 Task: Check the average views per listing of golf course in the last 3 years.
Action: Mouse moved to (747, 290)
Screenshot: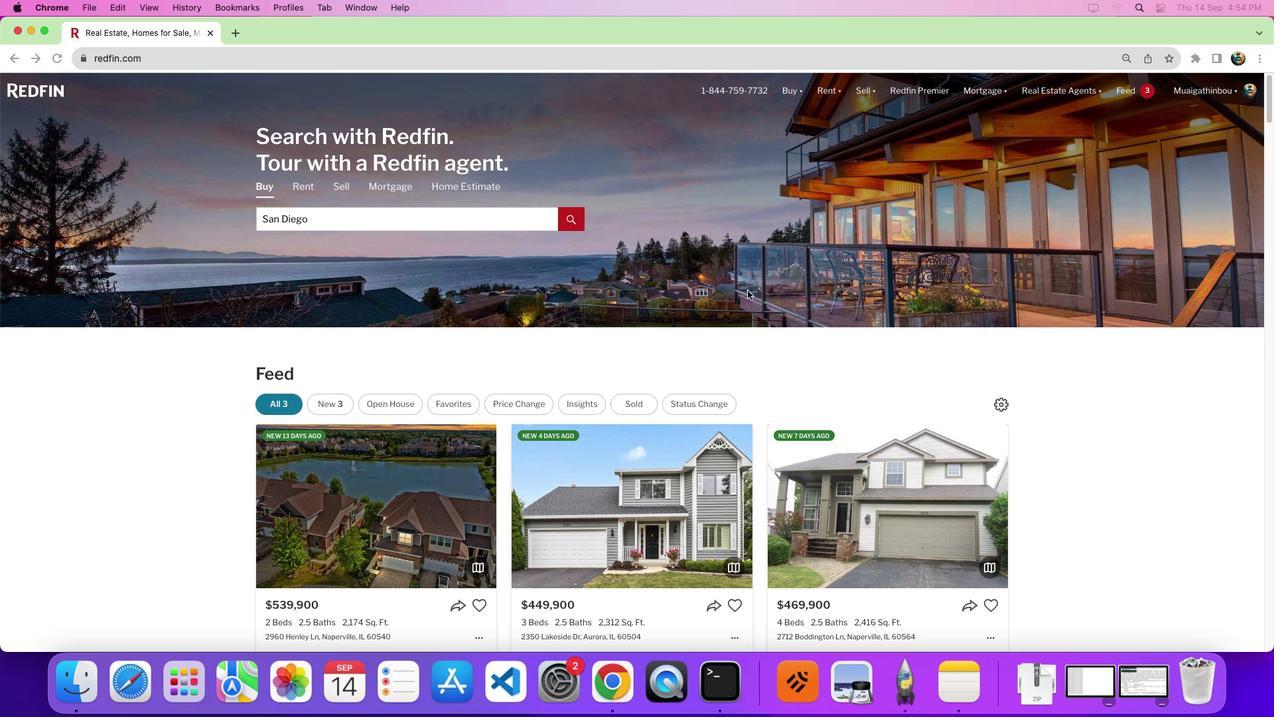 
Action: Mouse pressed left at (747, 290)
Screenshot: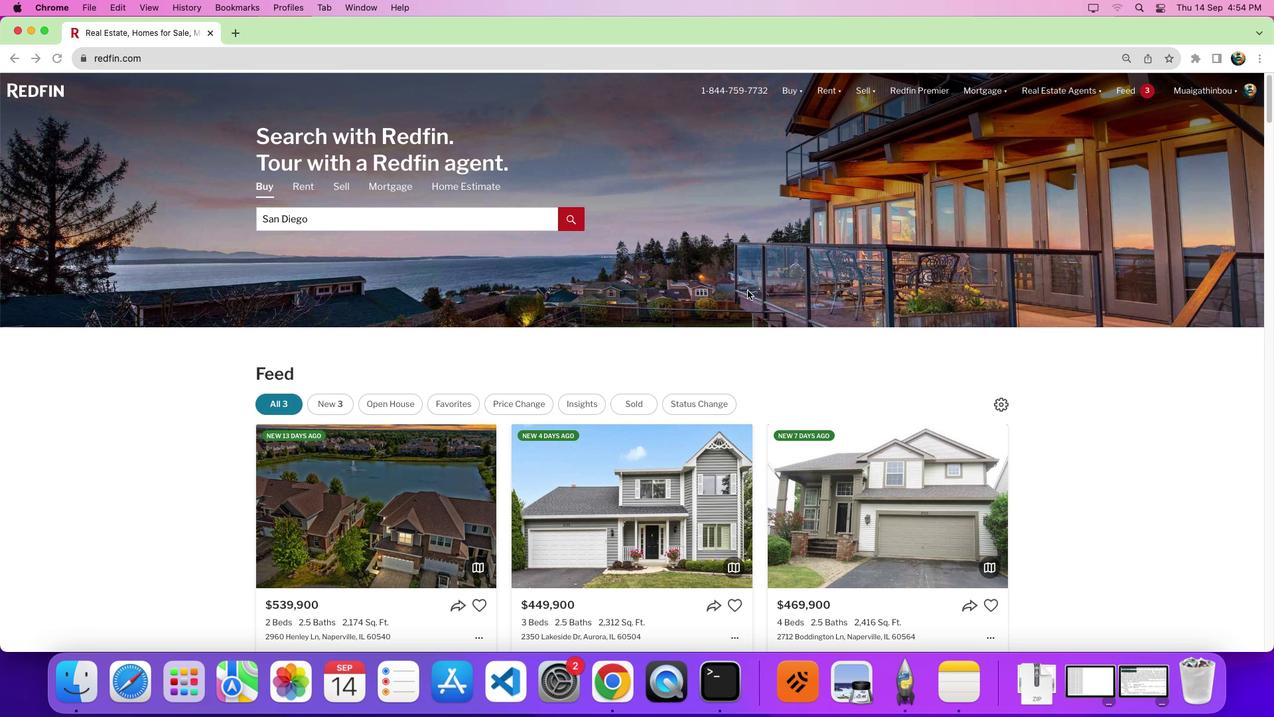 
Action: Mouse moved to (1024, 232)
Screenshot: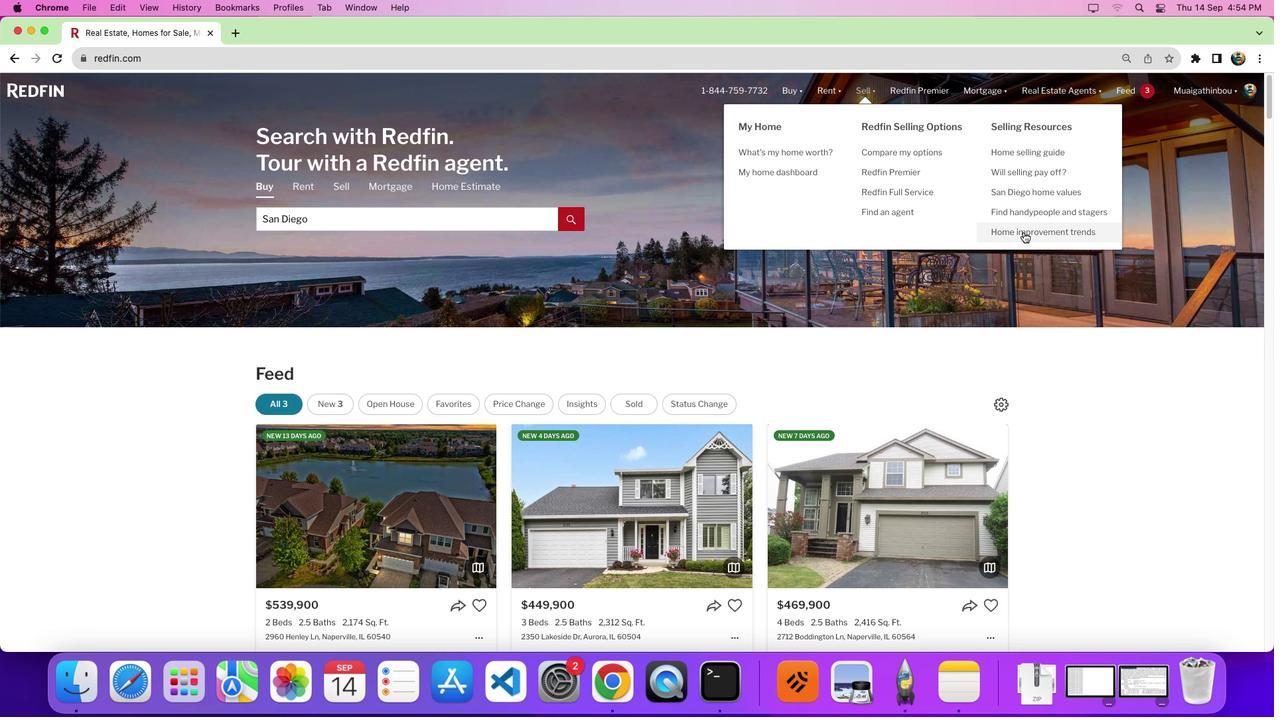 
Action: Mouse pressed left at (1024, 232)
Screenshot: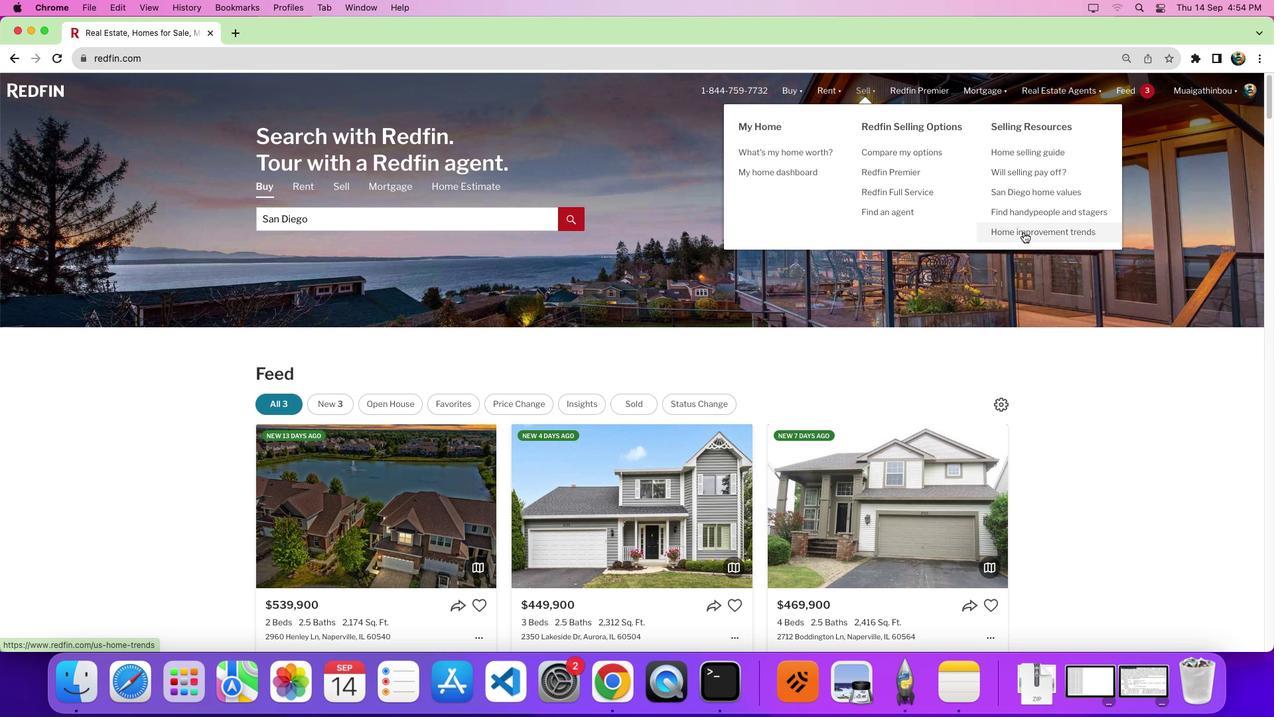 
Action: Mouse moved to (625, 353)
Screenshot: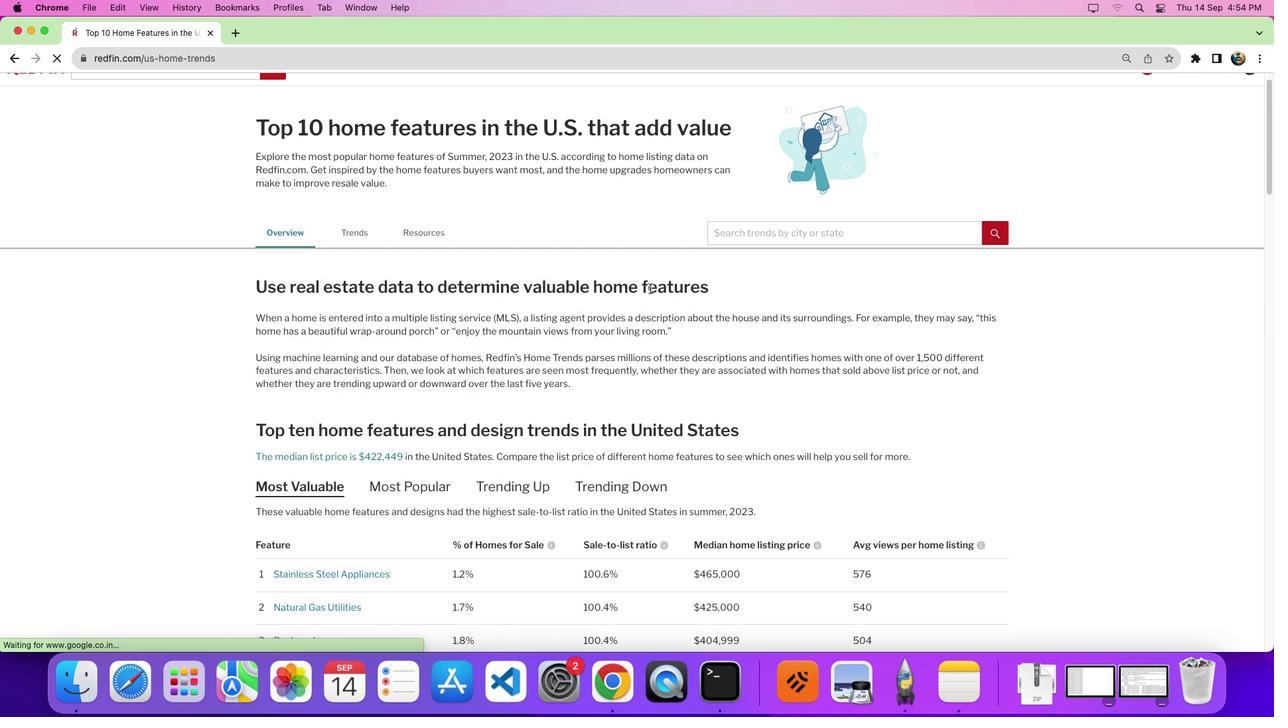 
Action: Mouse scrolled (625, 353) with delta (0, 0)
Screenshot: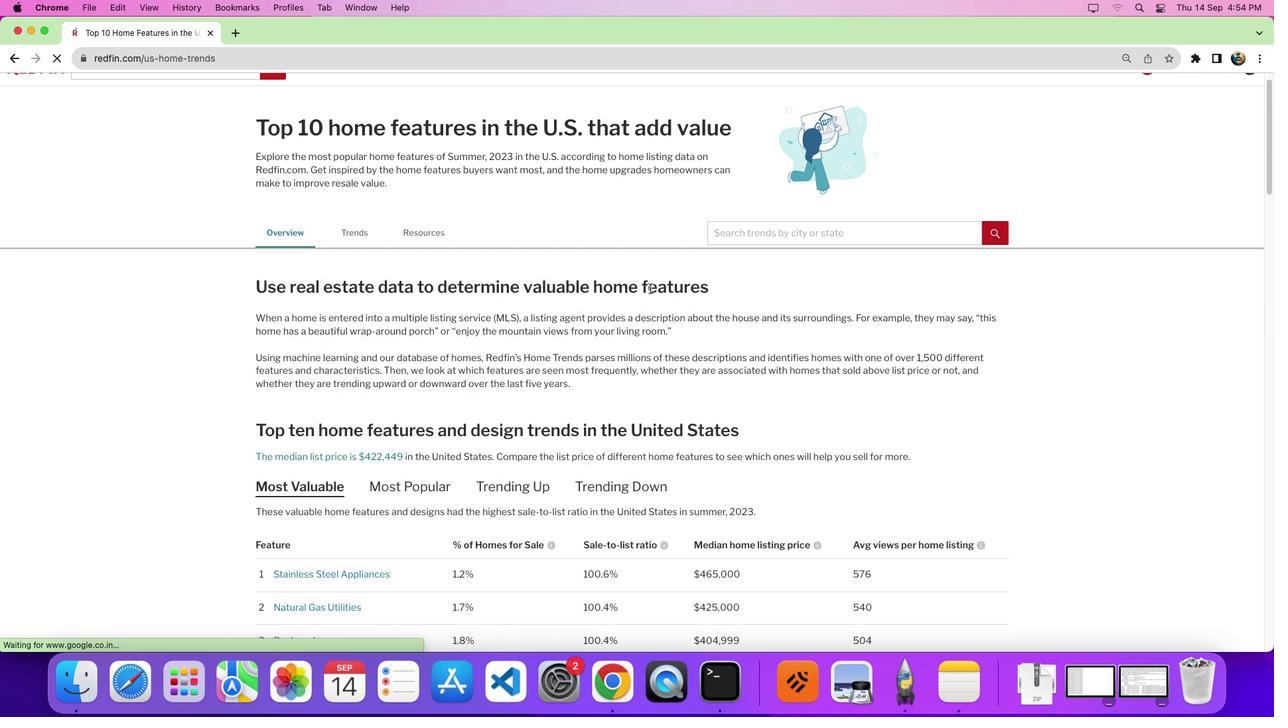 
Action: Mouse moved to (627, 351)
Screenshot: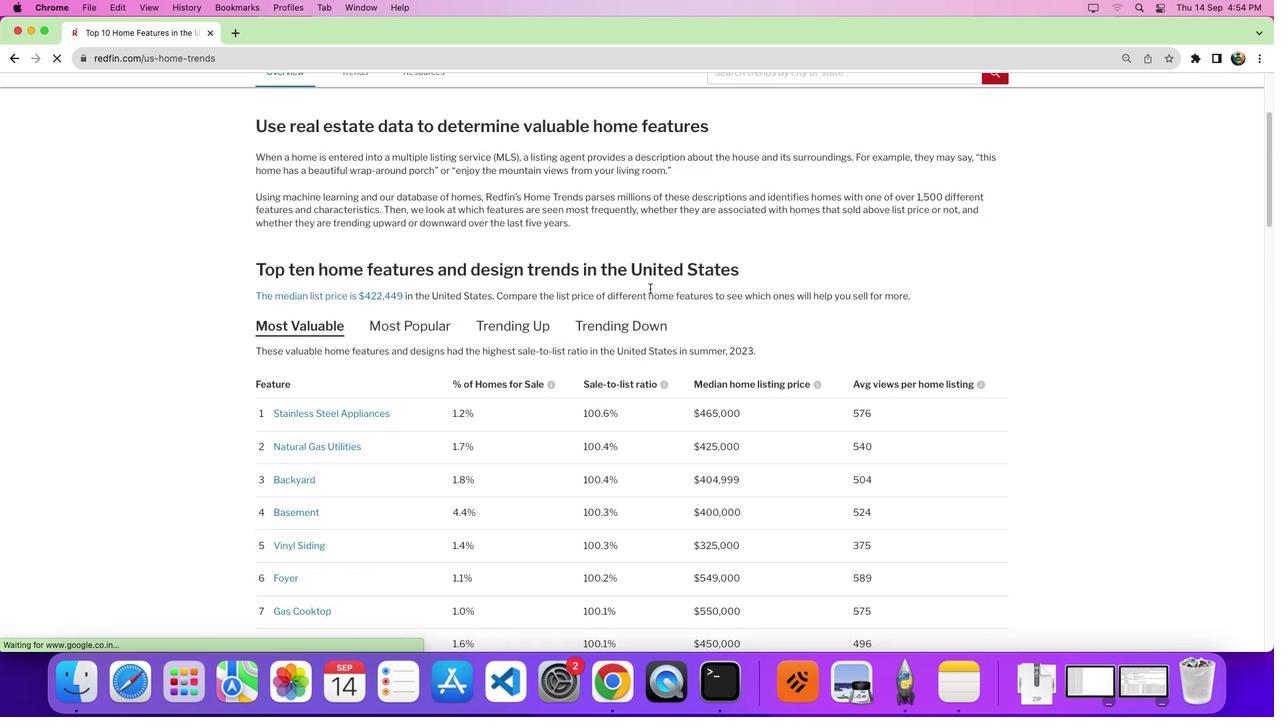 
Action: Mouse scrolled (627, 351) with delta (0, -1)
Screenshot: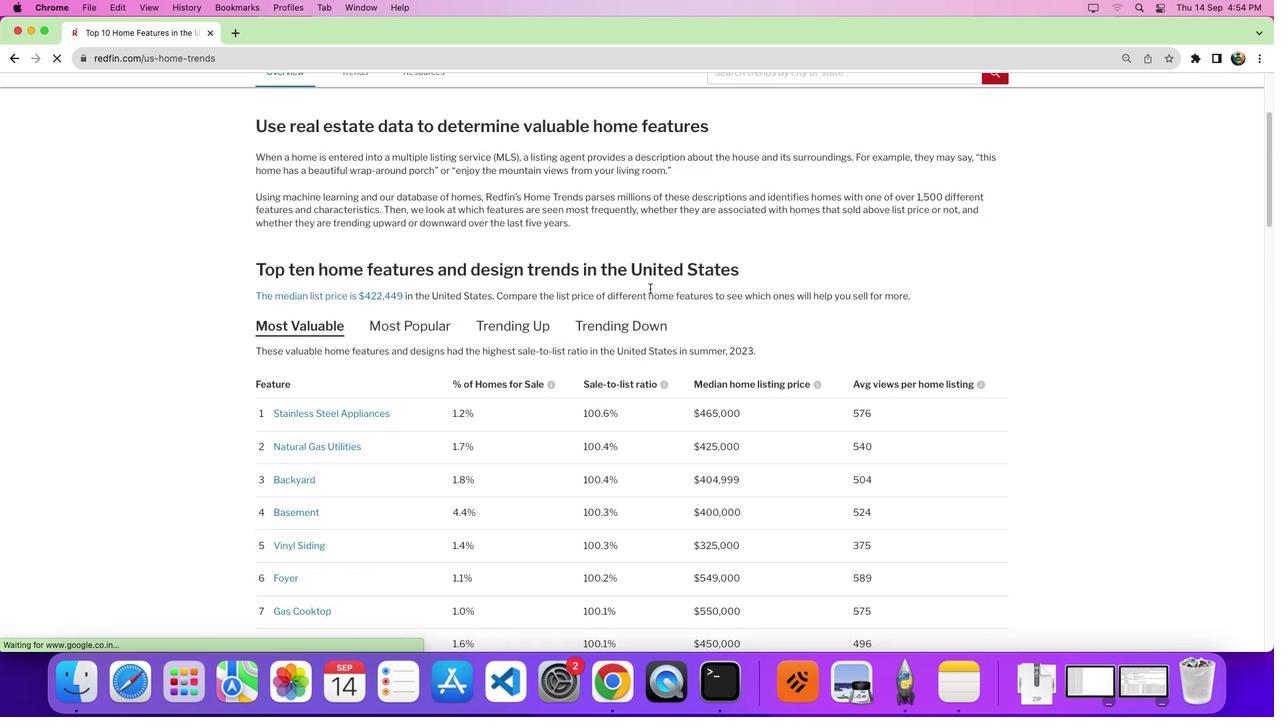 
Action: Mouse moved to (642, 317)
Screenshot: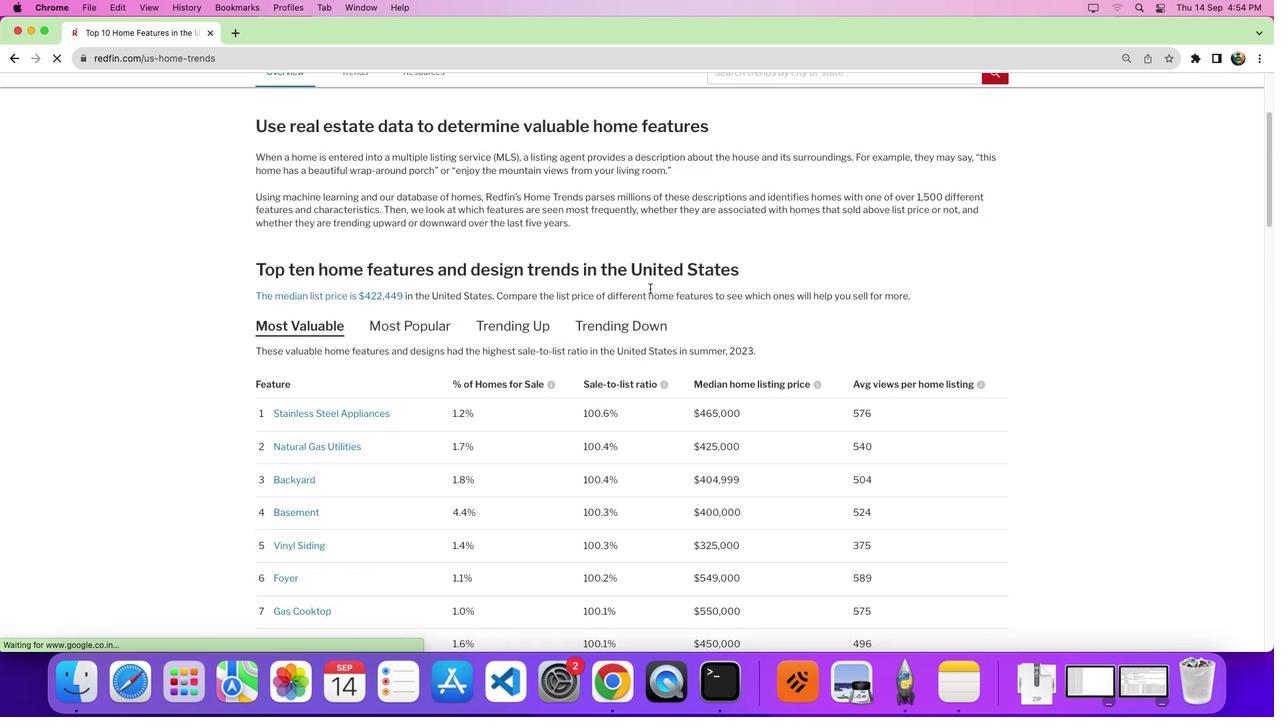 
Action: Mouse scrolled (642, 317) with delta (0, -5)
Screenshot: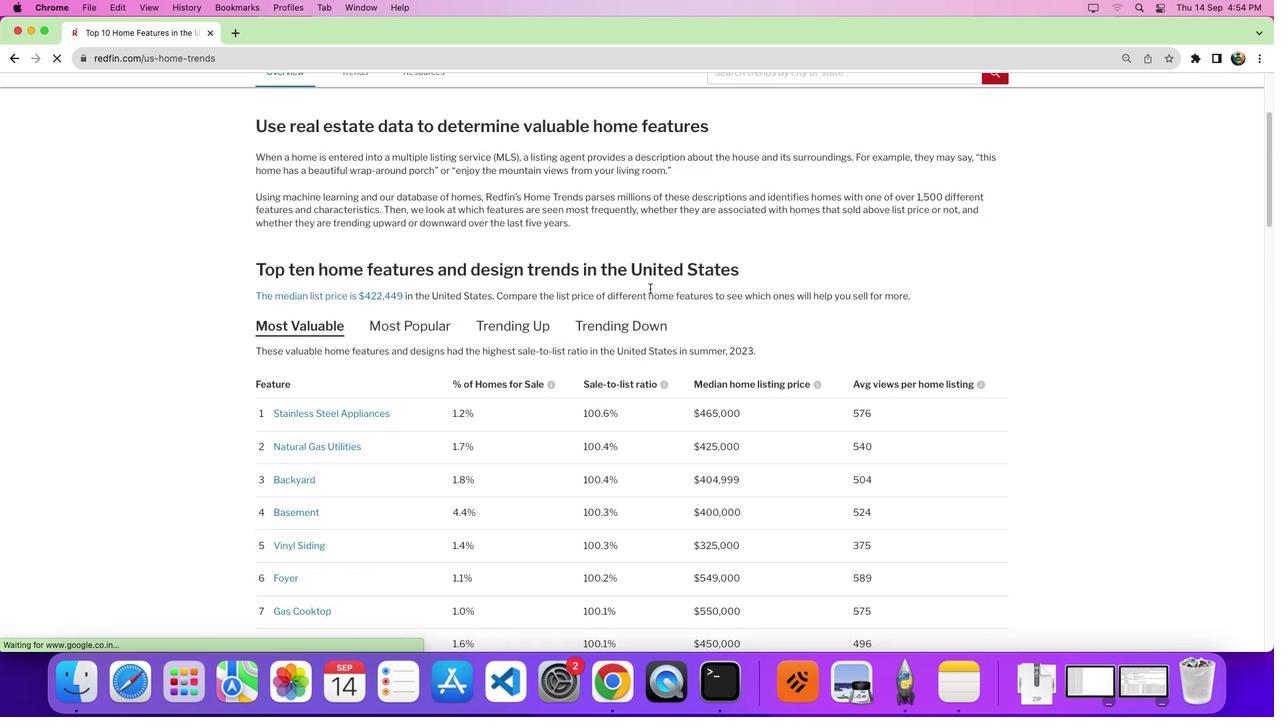 
Action: Mouse moved to (648, 294)
Screenshot: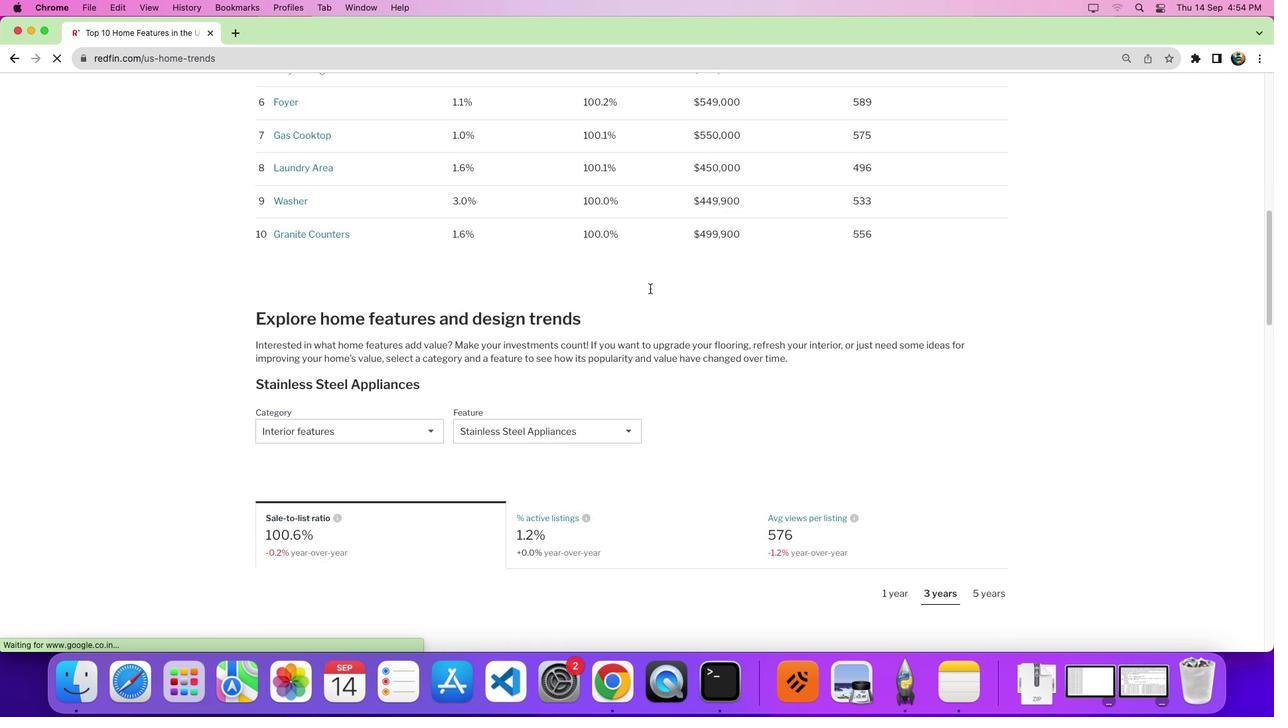 
Action: Mouse scrolled (648, 294) with delta (0, -8)
Screenshot: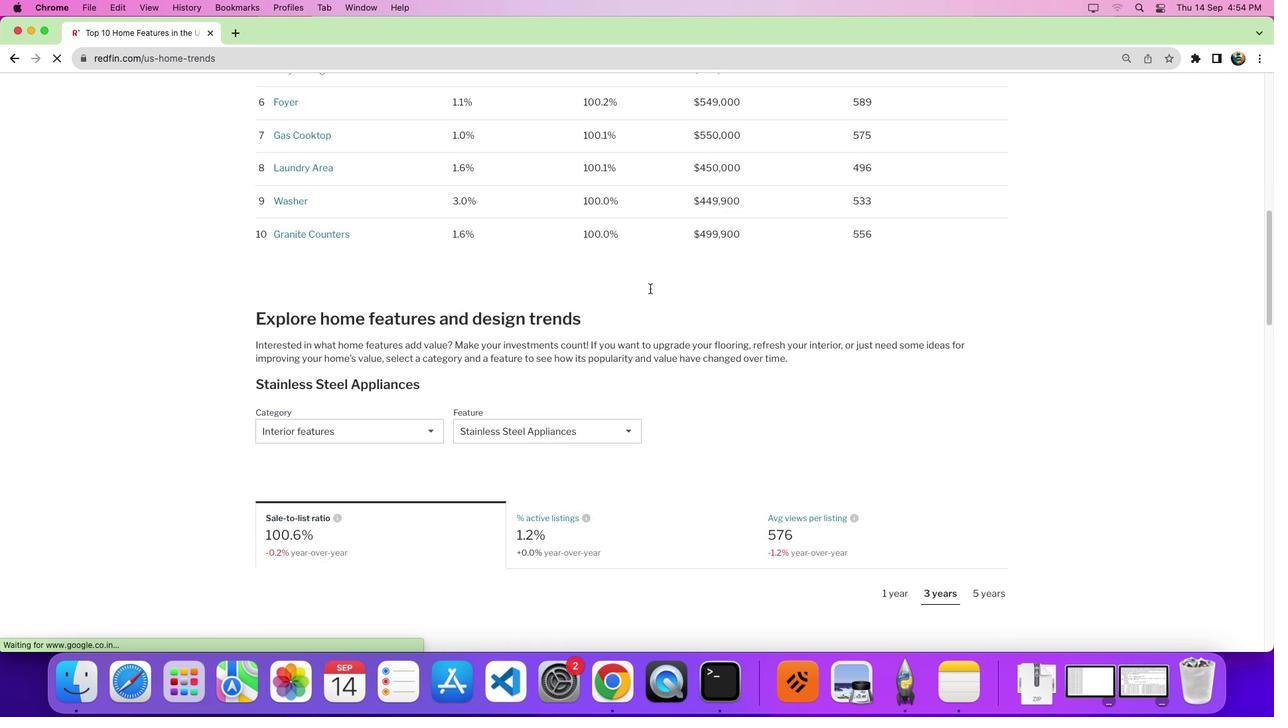 
Action: Mouse moved to (390, 303)
Screenshot: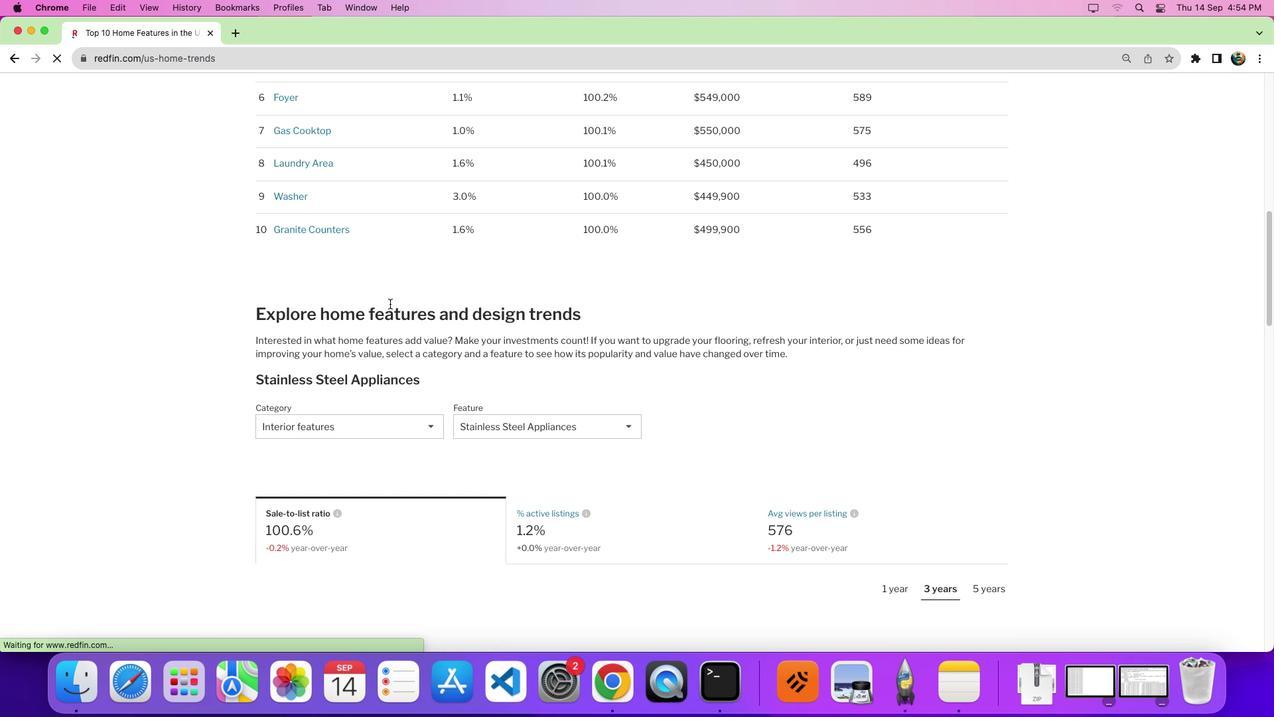 
Action: Mouse scrolled (390, 303) with delta (0, 0)
Screenshot: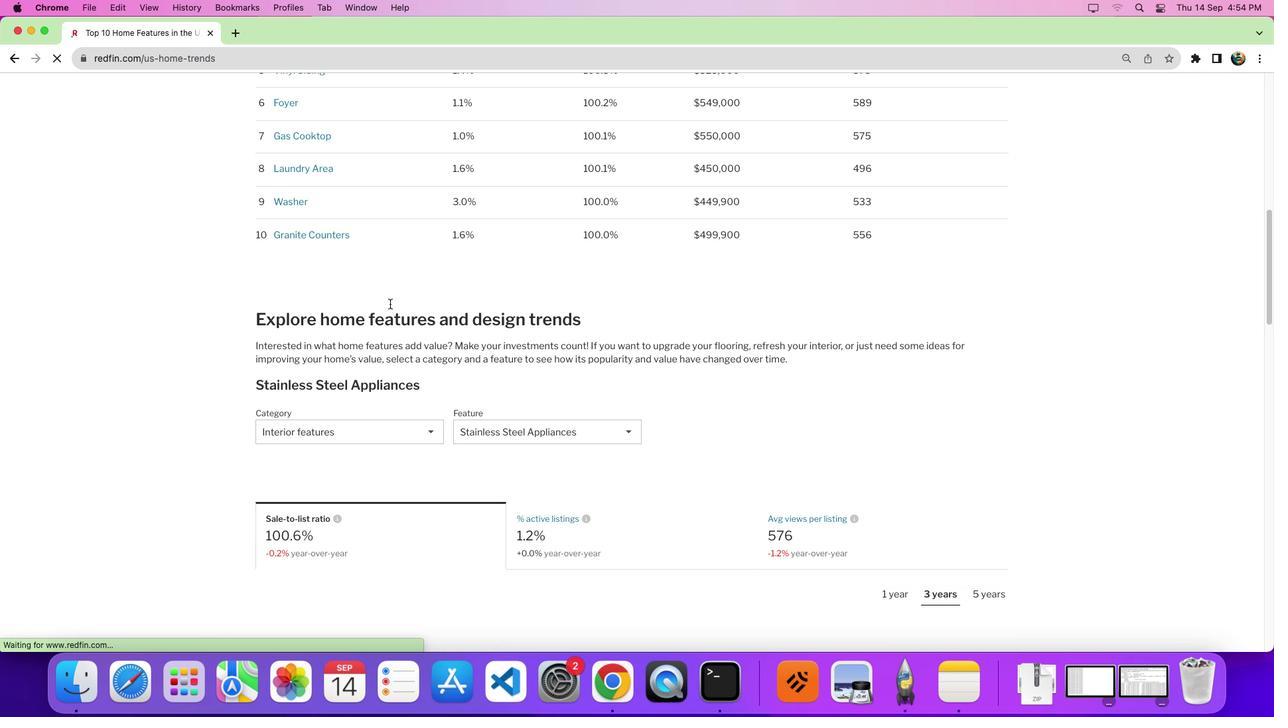 
Action: Mouse scrolled (390, 303) with delta (0, 0)
Screenshot: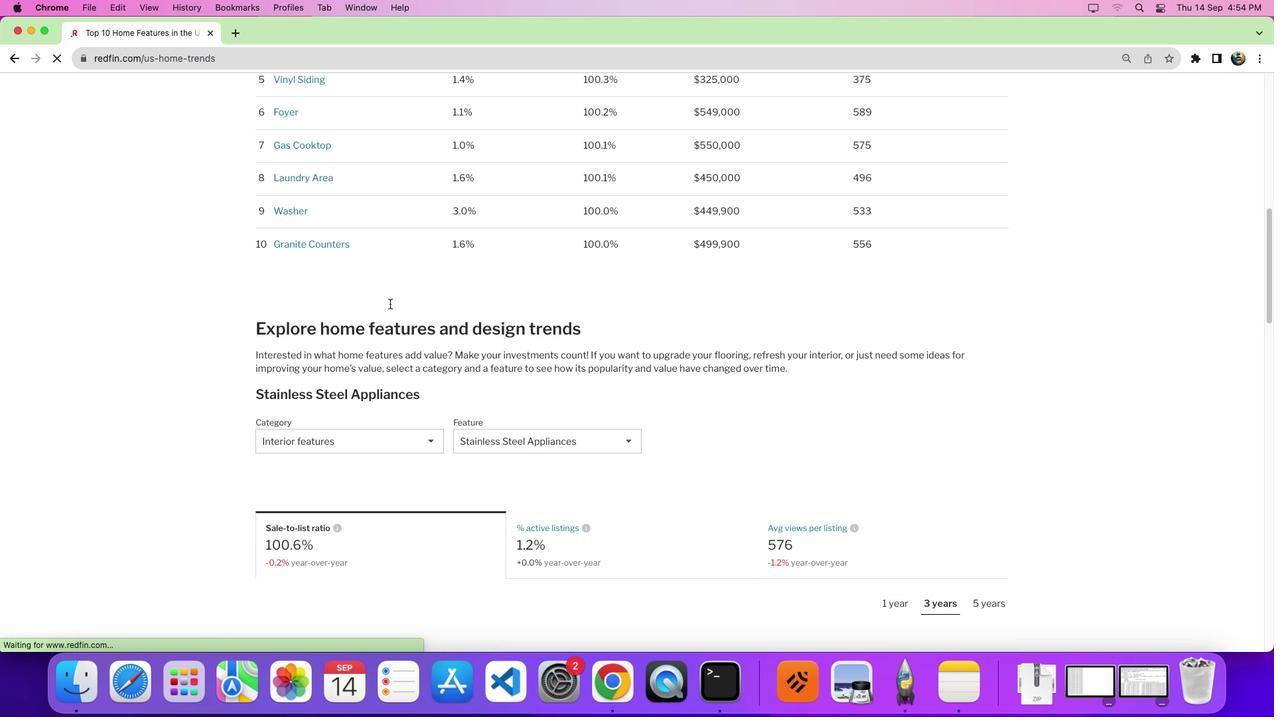 
Action: Mouse moved to (422, 364)
Screenshot: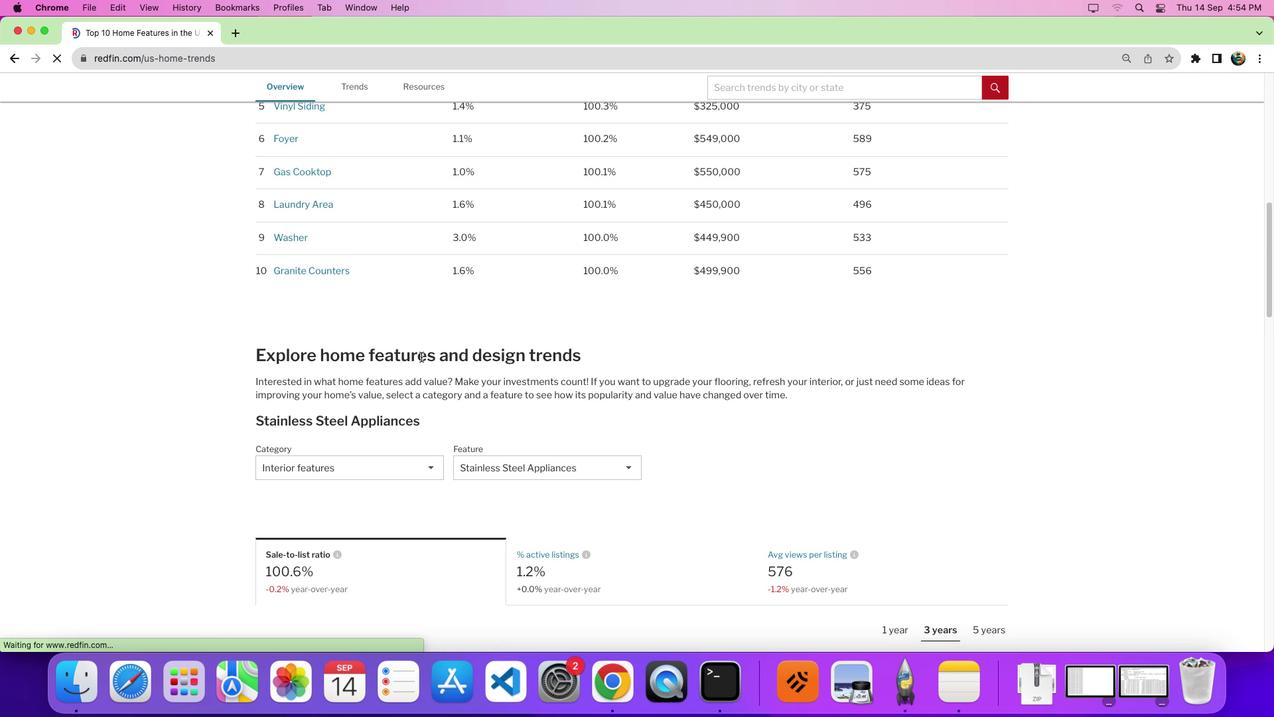 
Action: Mouse scrolled (422, 364) with delta (0, 0)
Screenshot: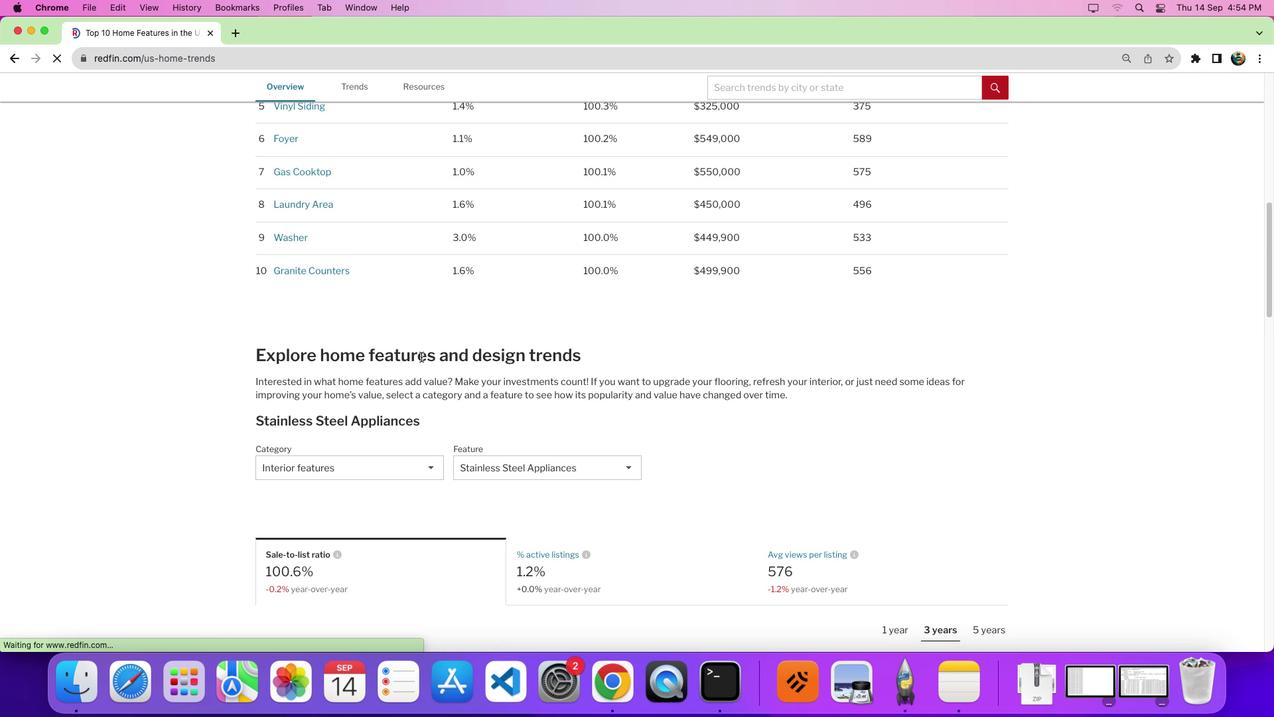
Action: Mouse moved to (422, 358)
Screenshot: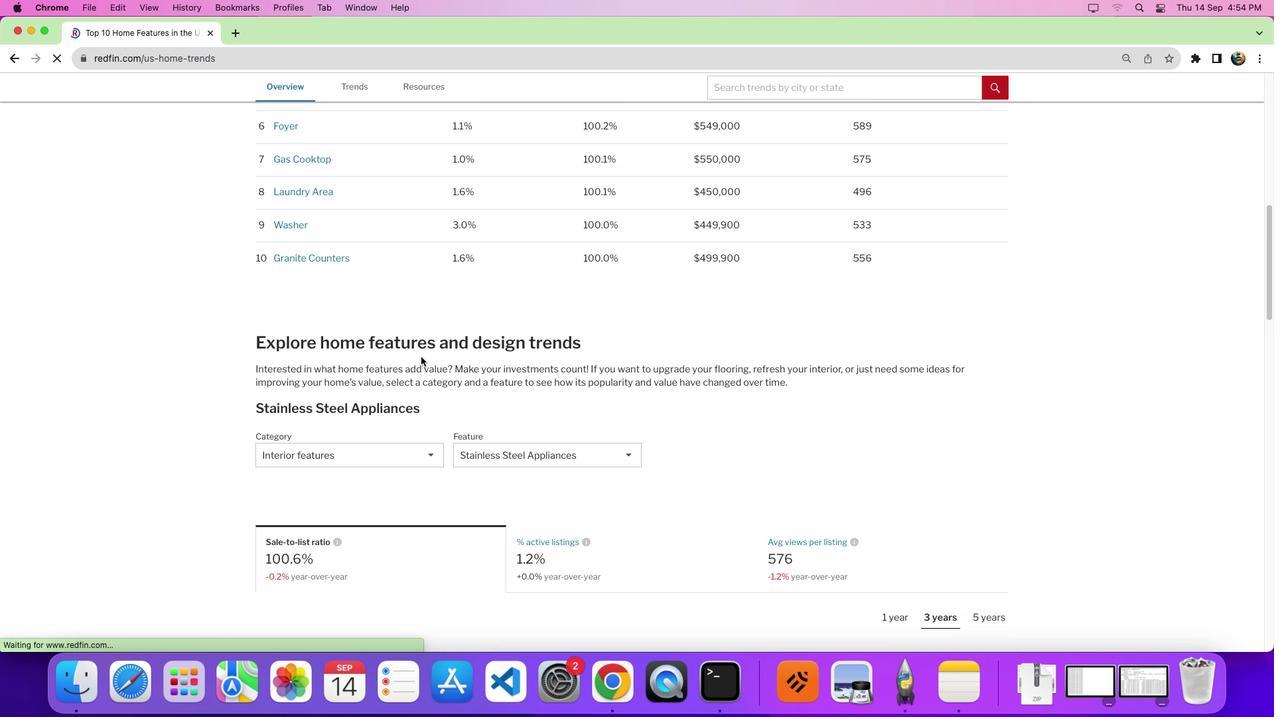 
Action: Mouse scrolled (422, 358) with delta (0, 0)
Screenshot: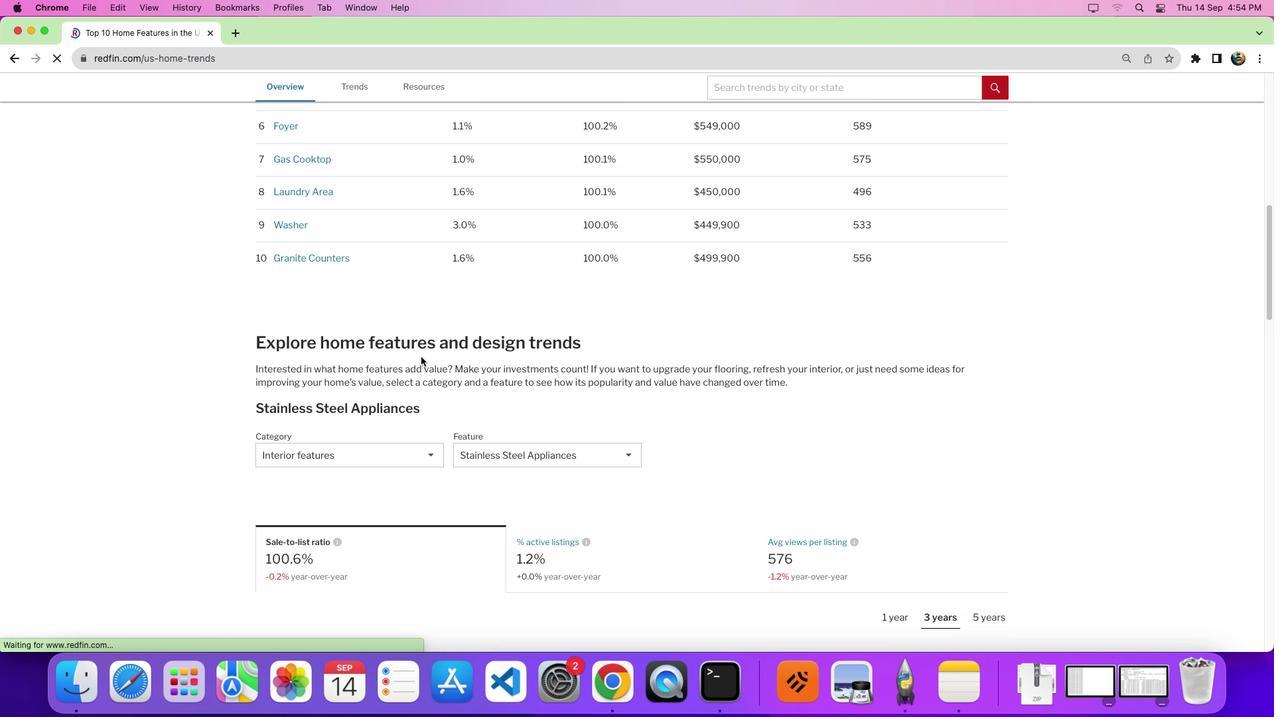 
Action: Mouse moved to (383, 443)
Screenshot: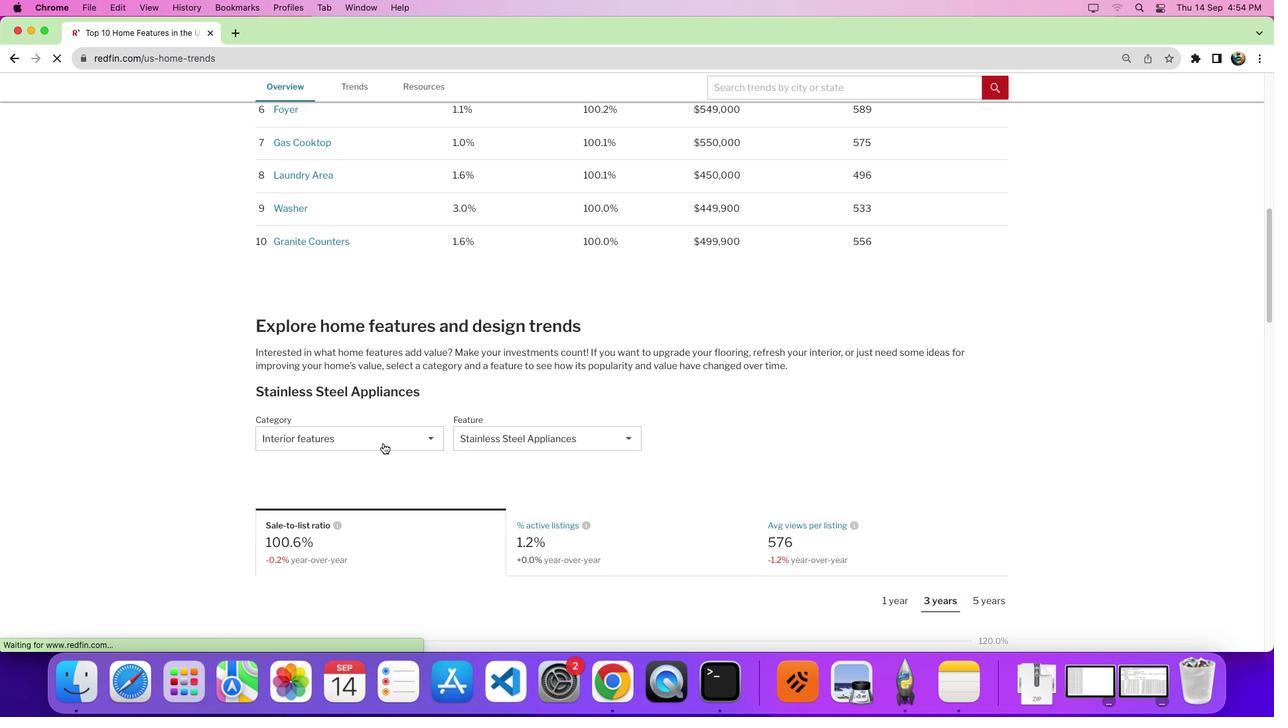 
Action: Mouse pressed left at (383, 443)
Screenshot: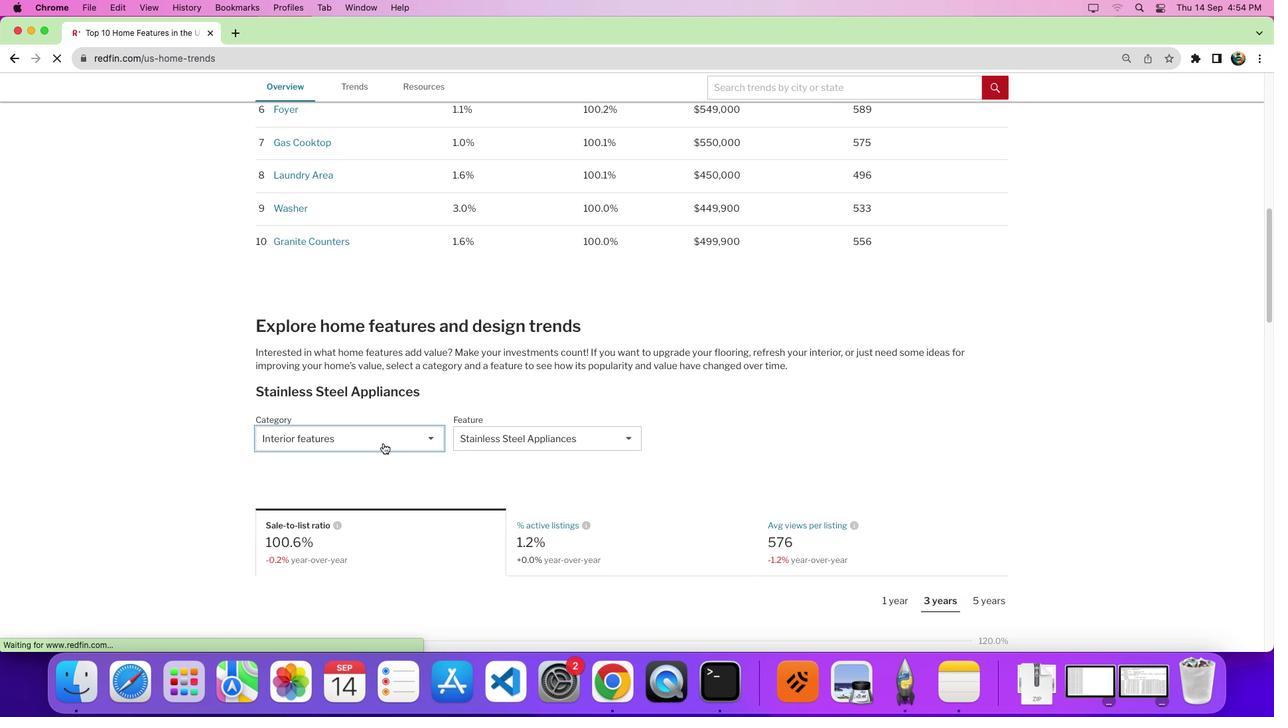 
Action: Mouse moved to (379, 463)
Screenshot: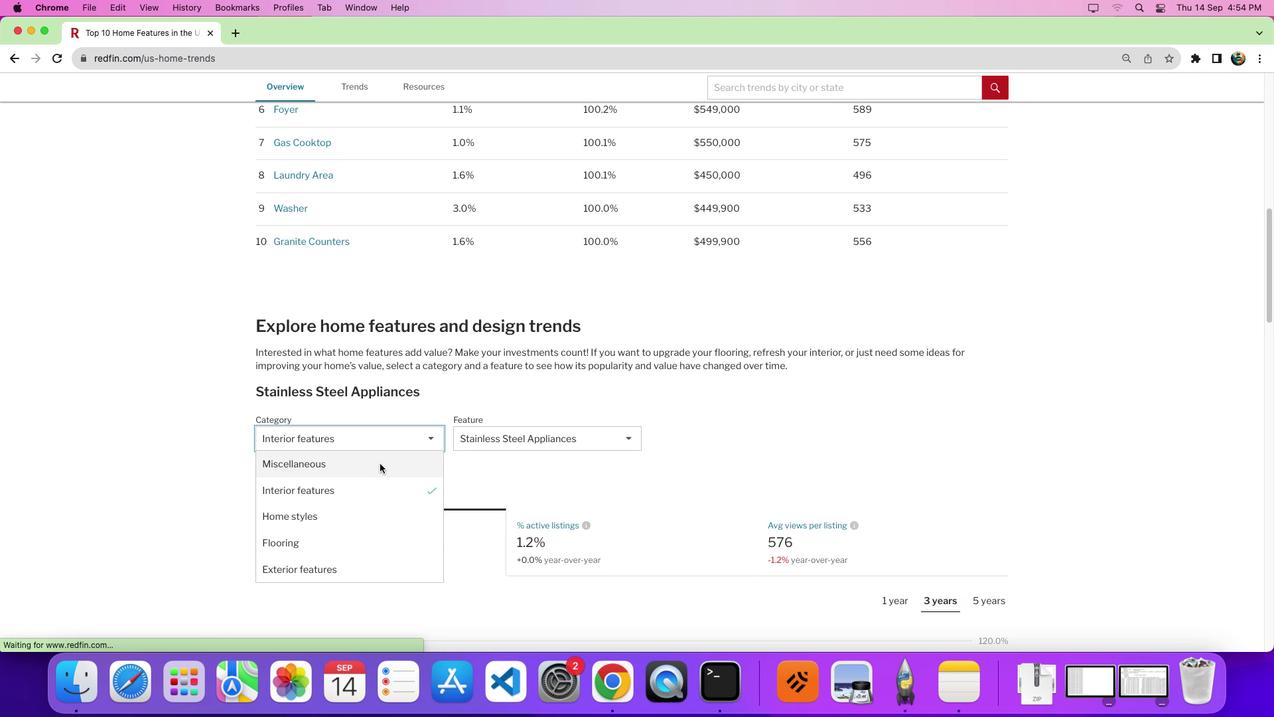 
Action: Mouse pressed left at (379, 463)
Screenshot: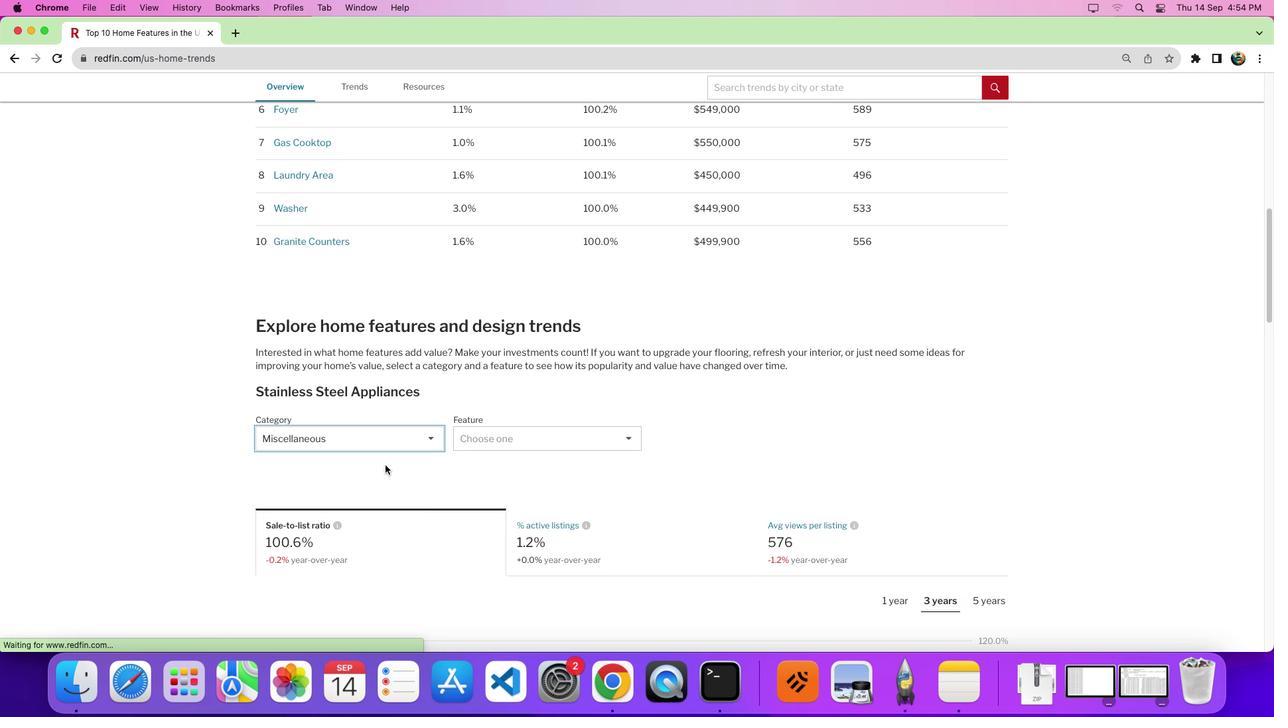 
Action: Mouse moved to (516, 437)
Screenshot: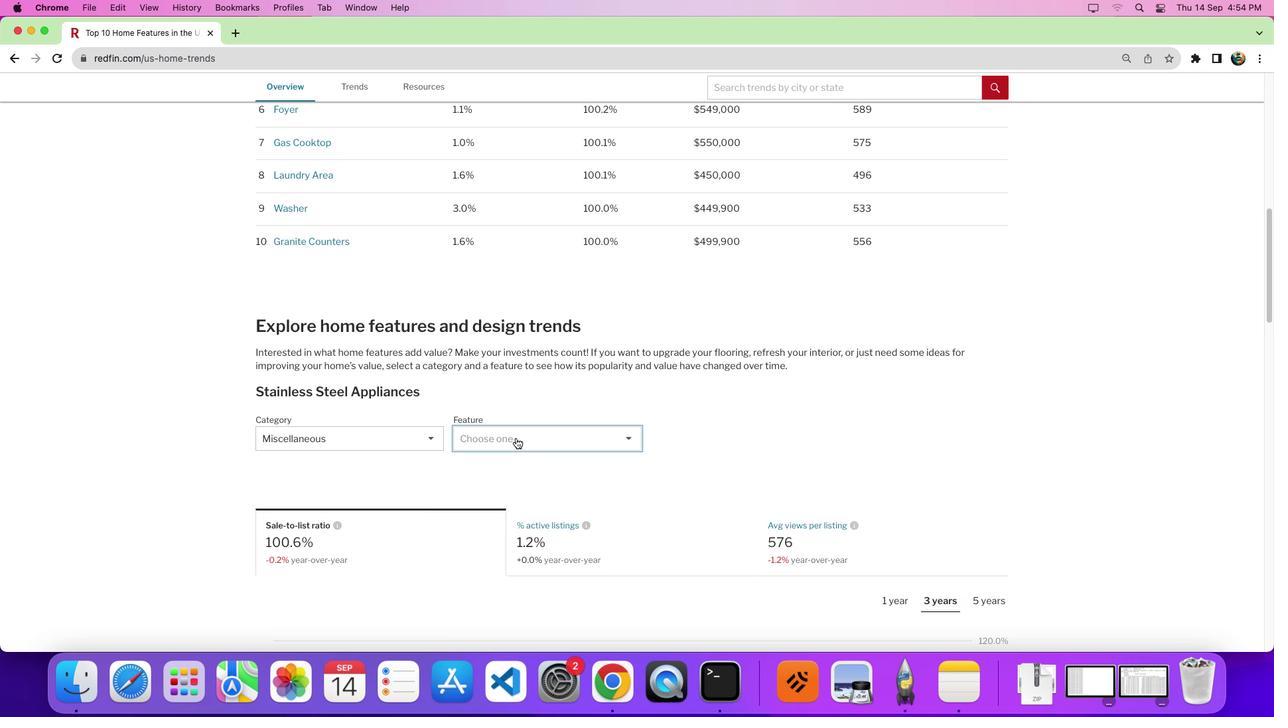 
Action: Mouse pressed left at (516, 437)
Screenshot: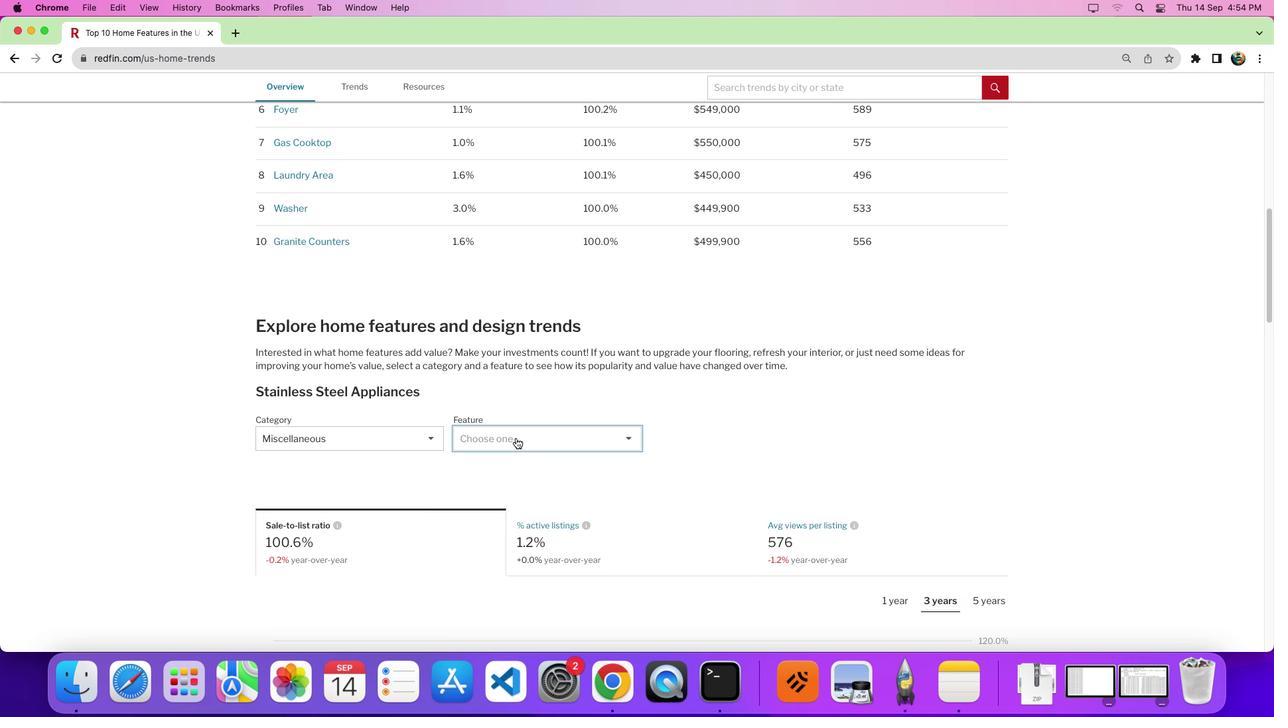 
Action: Mouse moved to (515, 618)
Screenshot: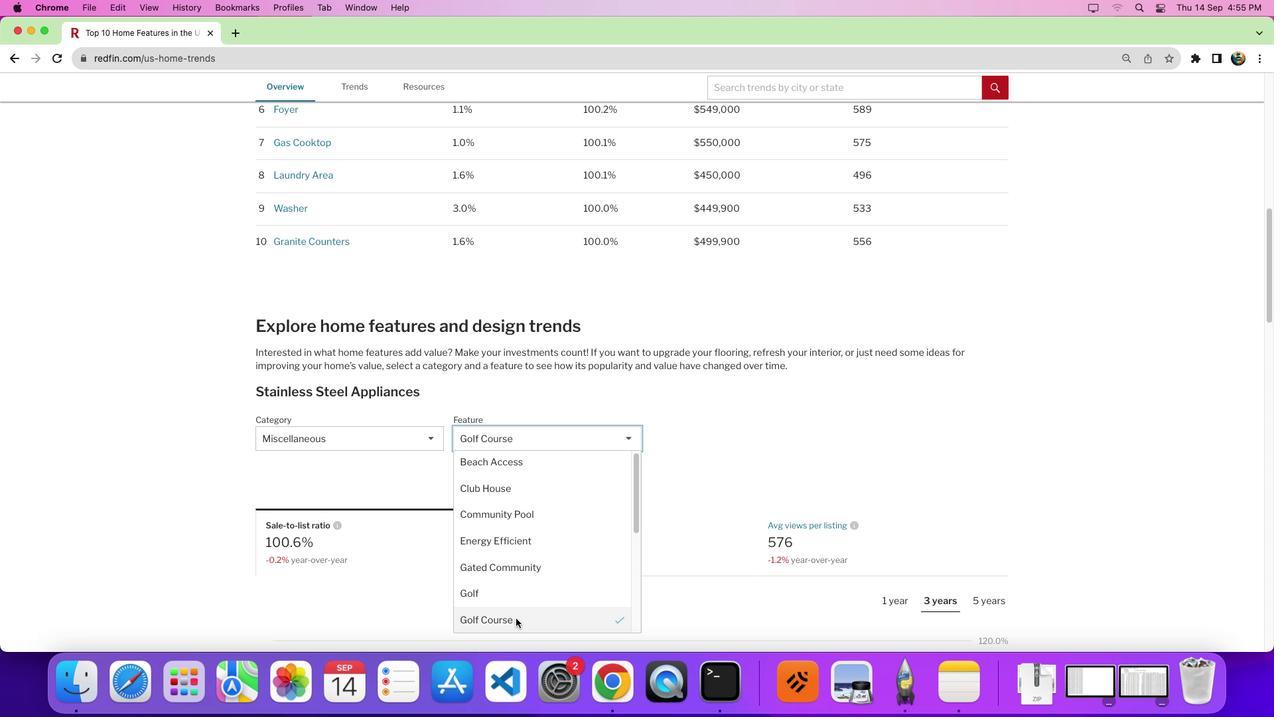 
Action: Mouse pressed left at (515, 618)
Screenshot: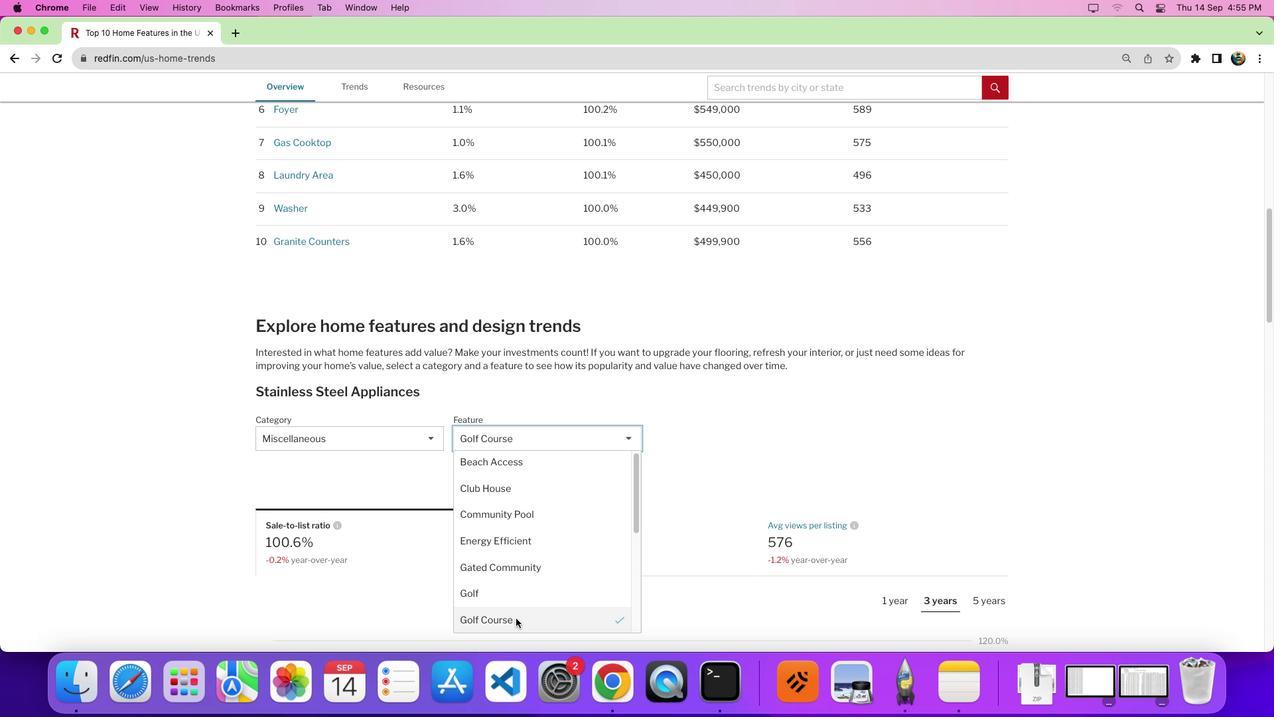 
Action: Mouse moved to (709, 475)
Screenshot: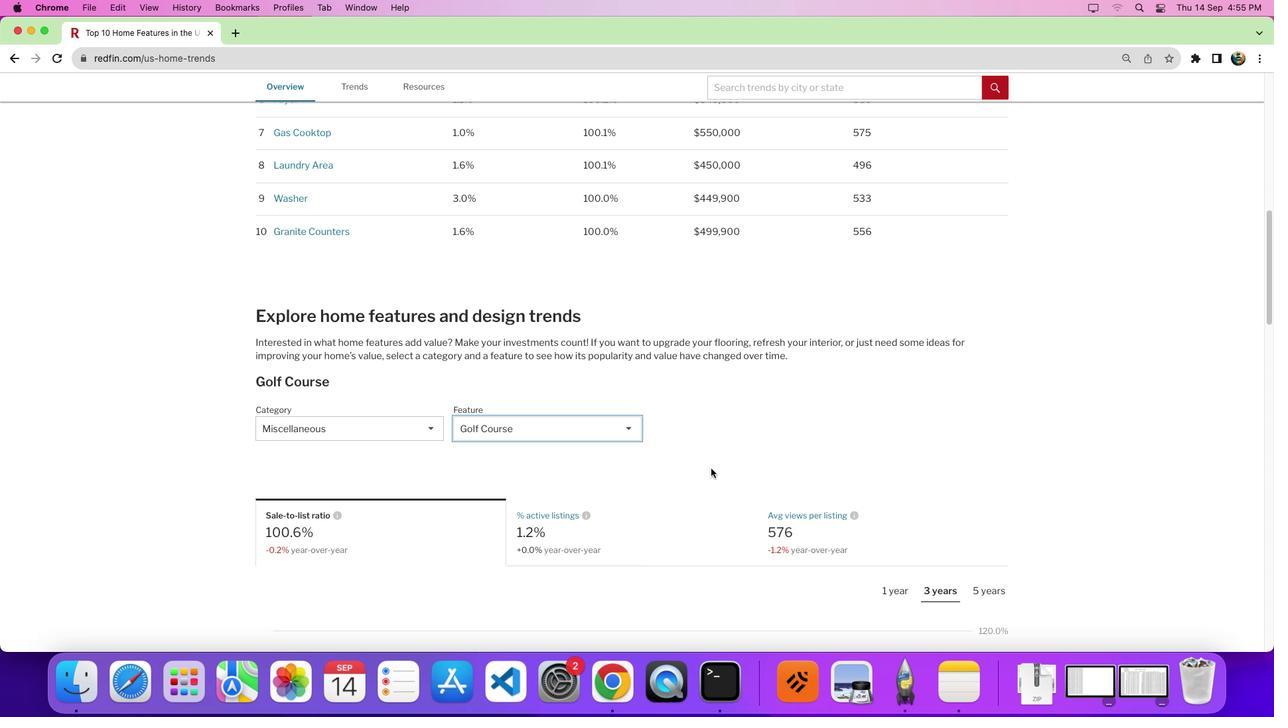 
Action: Mouse scrolled (709, 475) with delta (0, 0)
Screenshot: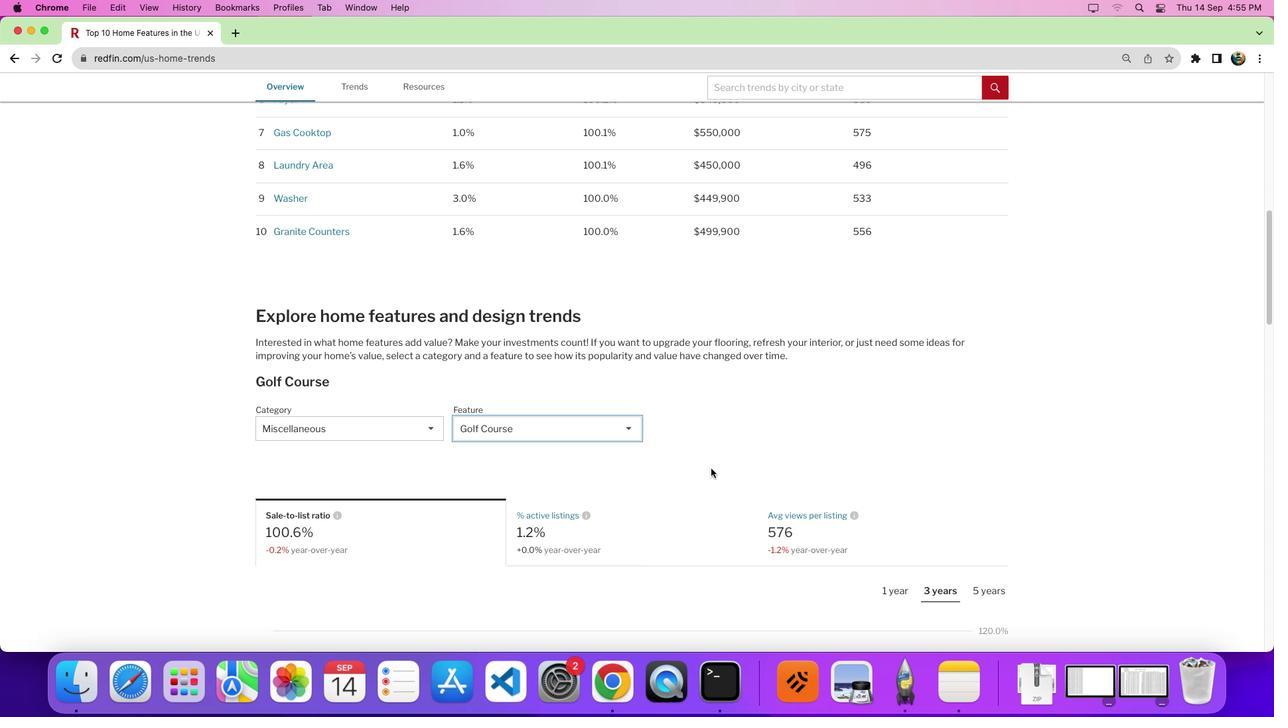 
Action: Mouse moved to (710, 472)
Screenshot: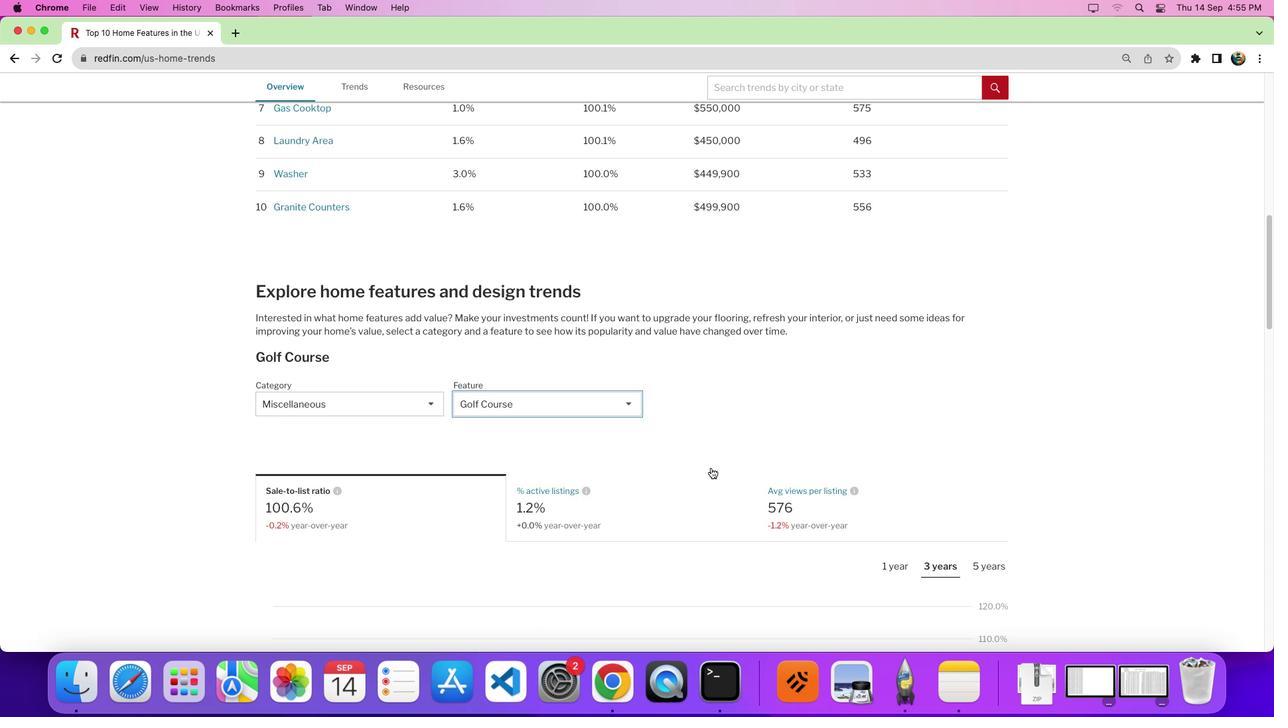 
Action: Mouse scrolled (710, 472) with delta (0, 0)
Screenshot: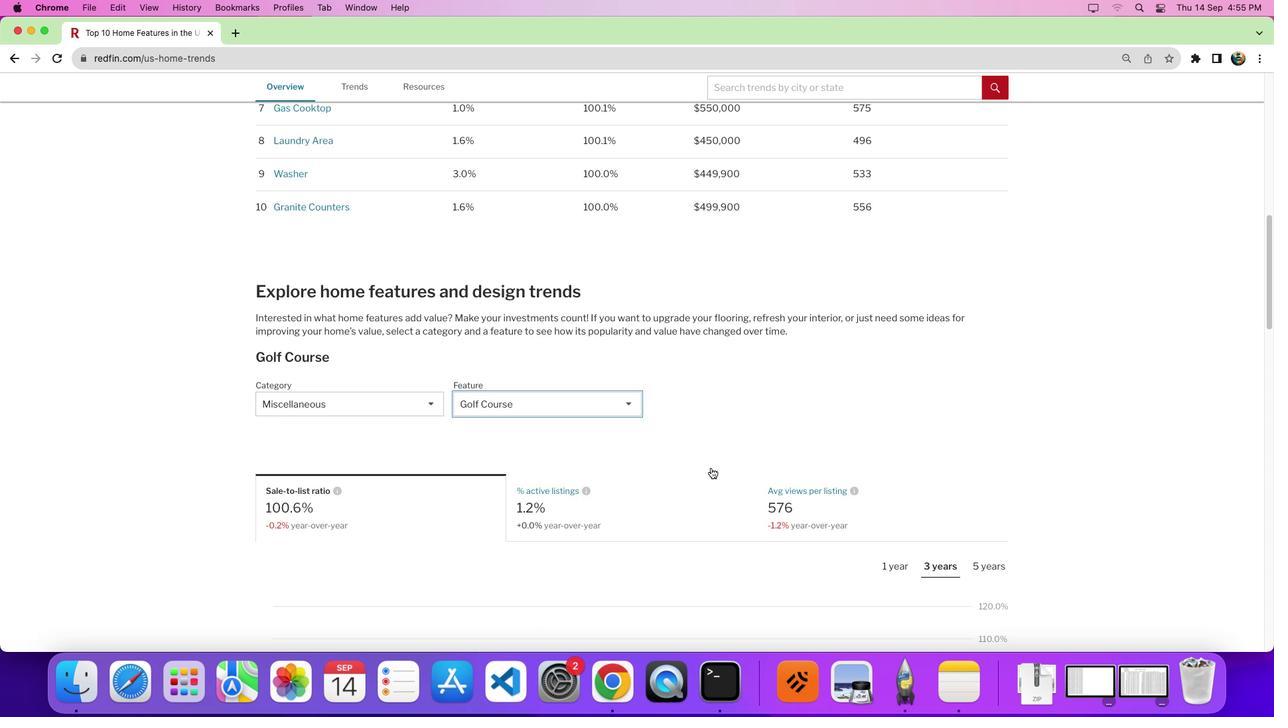 
Action: Mouse moved to (711, 468)
Screenshot: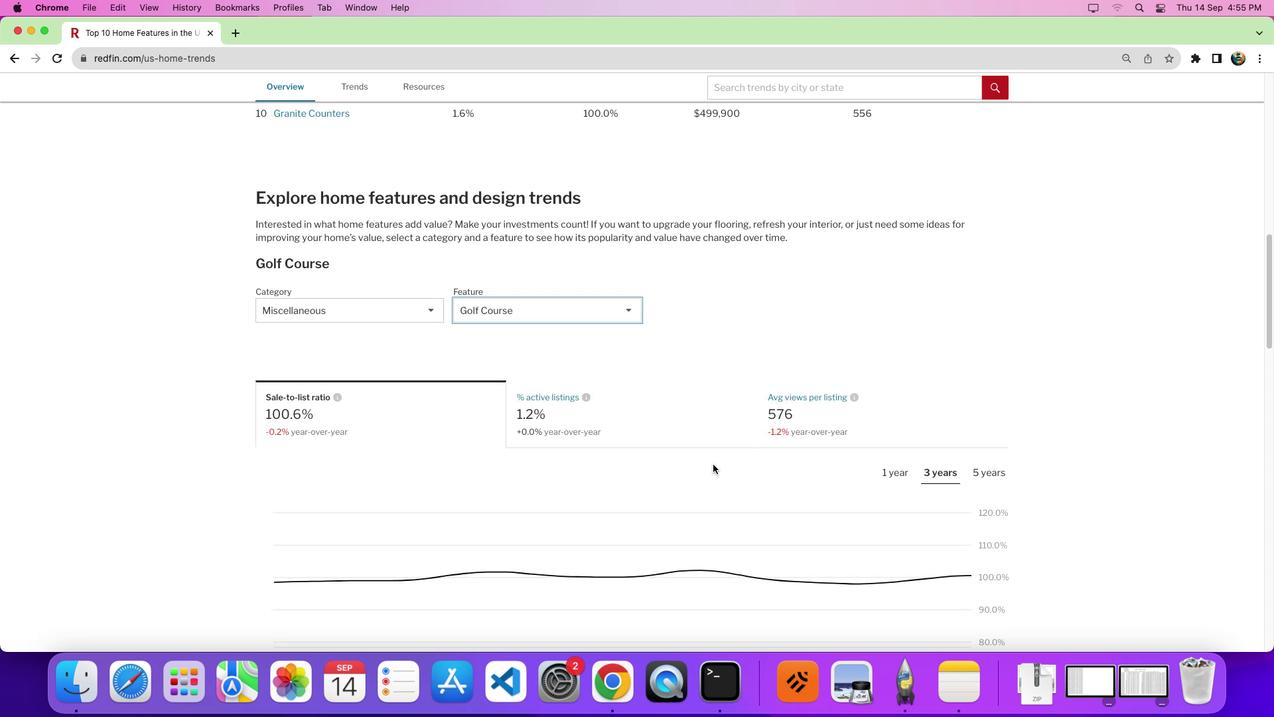 
Action: Mouse scrolled (711, 468) with delta (0, -2)
Screenshot: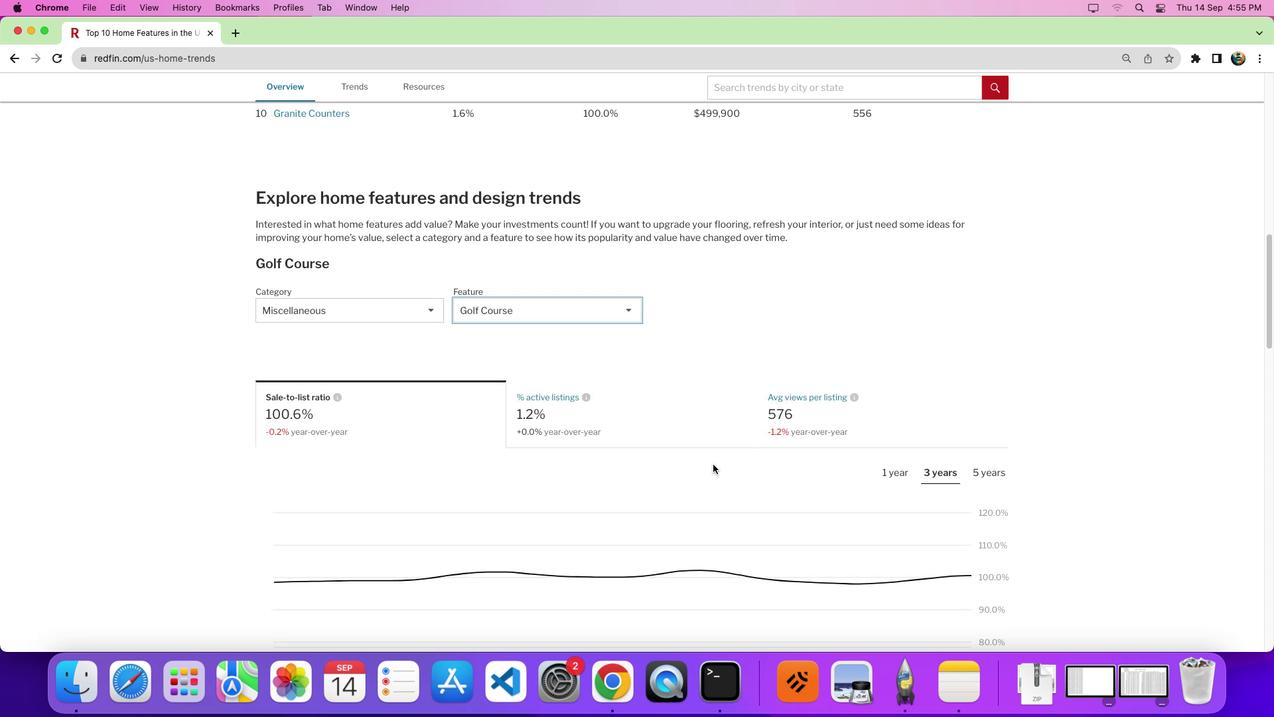 
Action: Mouse moved to (816, 358)
Screenshot: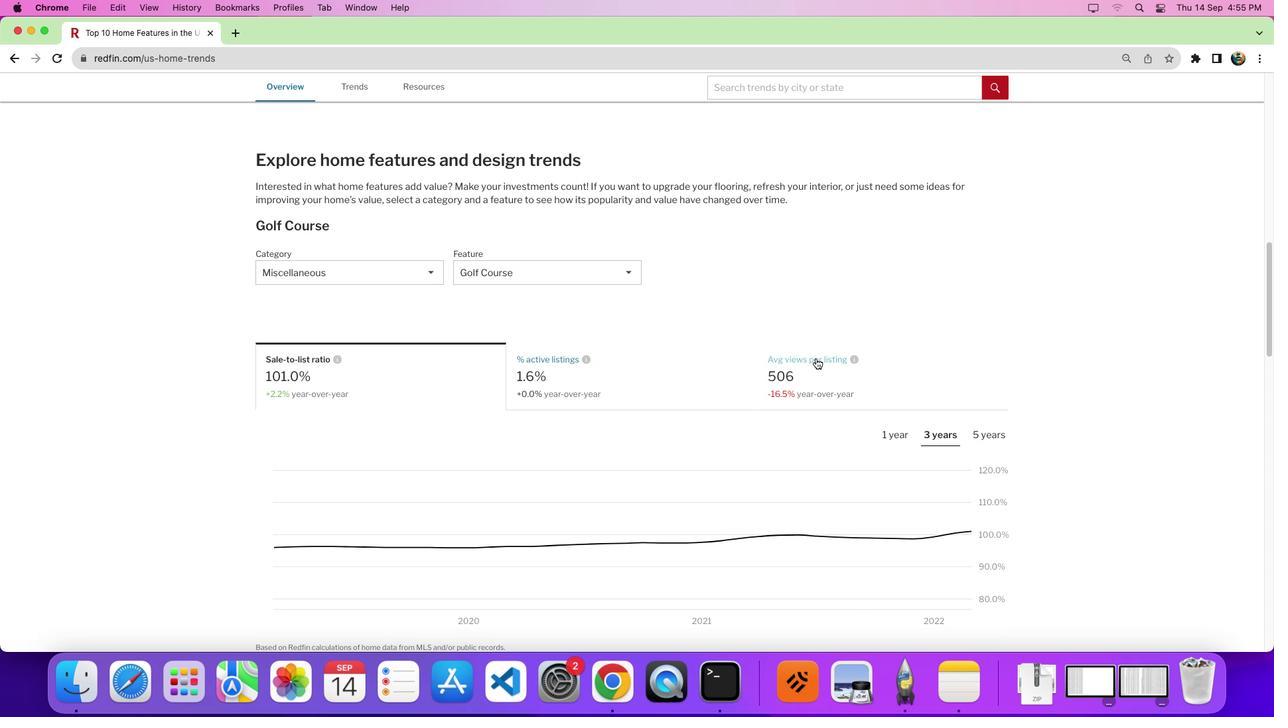
Action: Mouse pressed left at (816, 358)
Screenshot: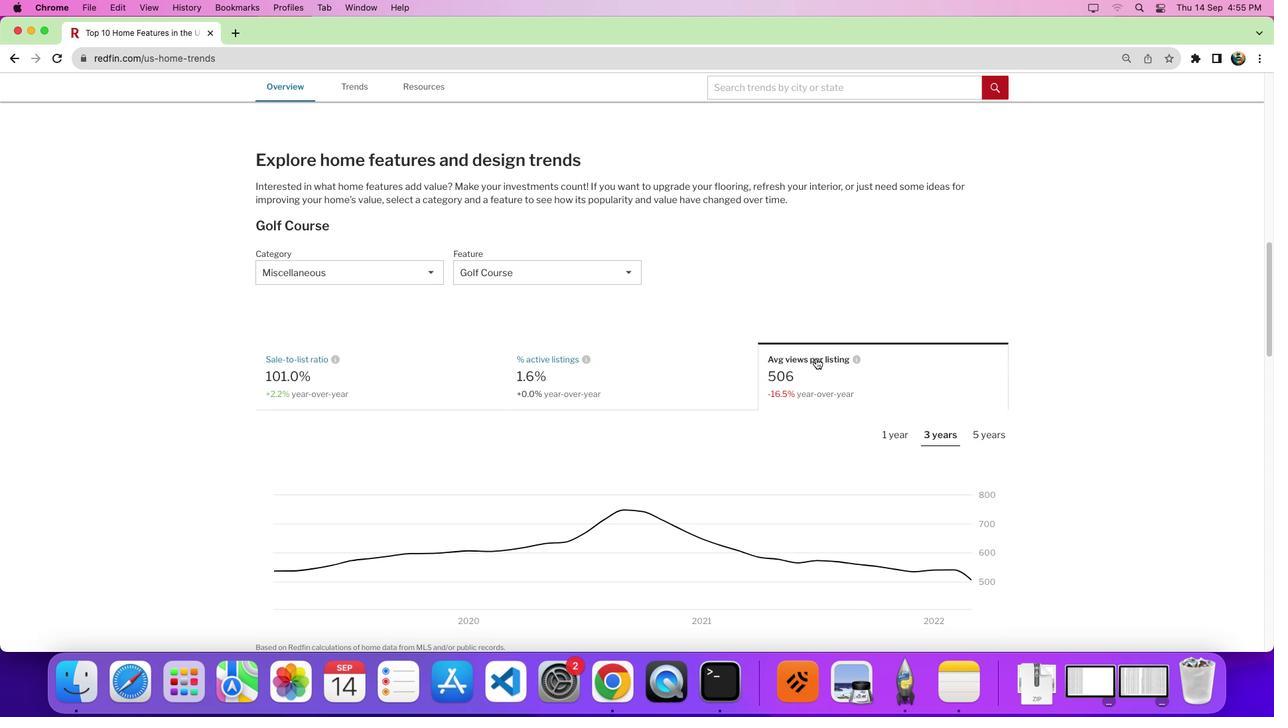 
Action: Mouse moved to (990, 432)
Screenshot: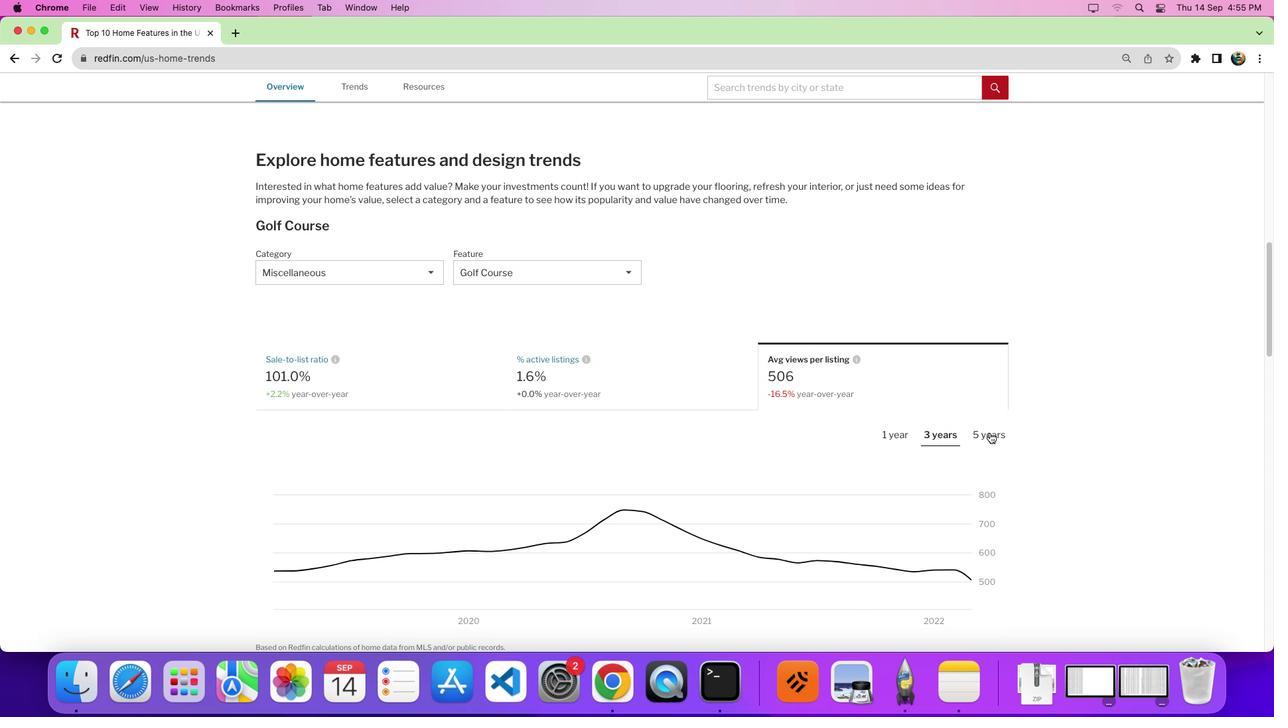 
Action: Mouse pressed left at (990, 432)
Screenshot: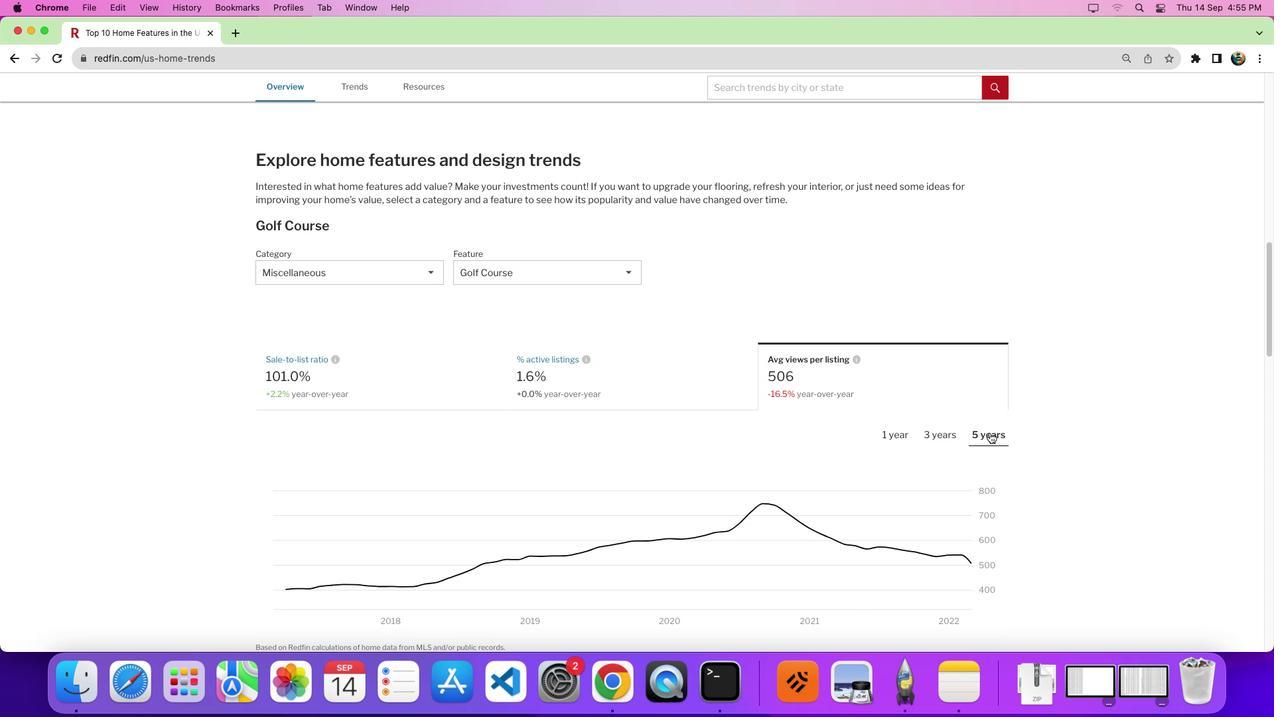 
Action: Mouse moved to (940, 434)
Screenshot: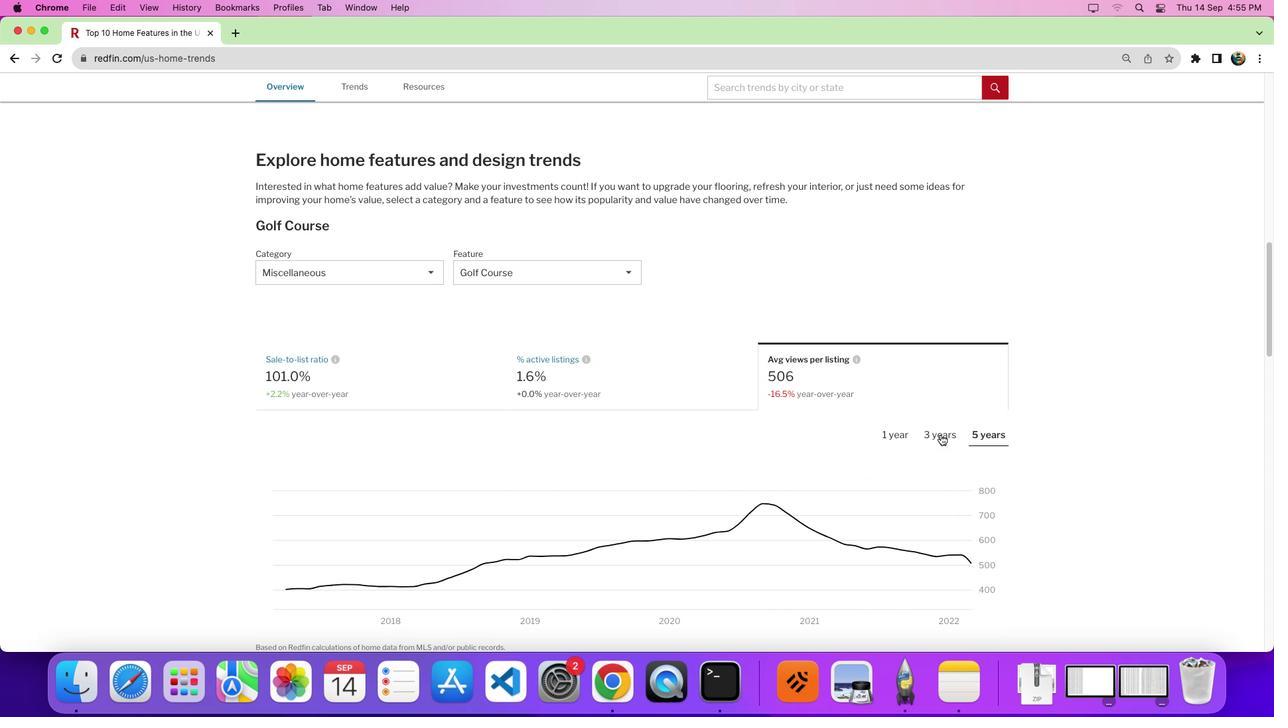 
Action: Mouse pressed left at (940, 434)
Screenshot: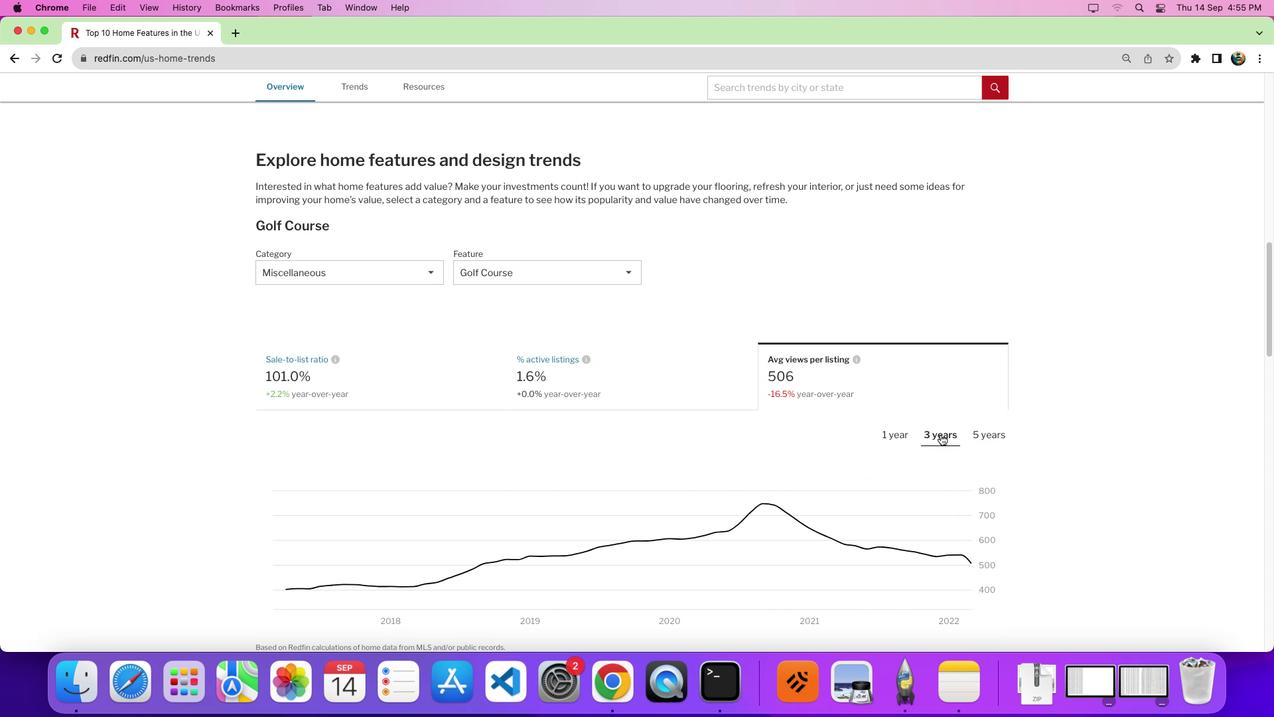 
Action: Mouse moved to (572, 489)
Screenshot: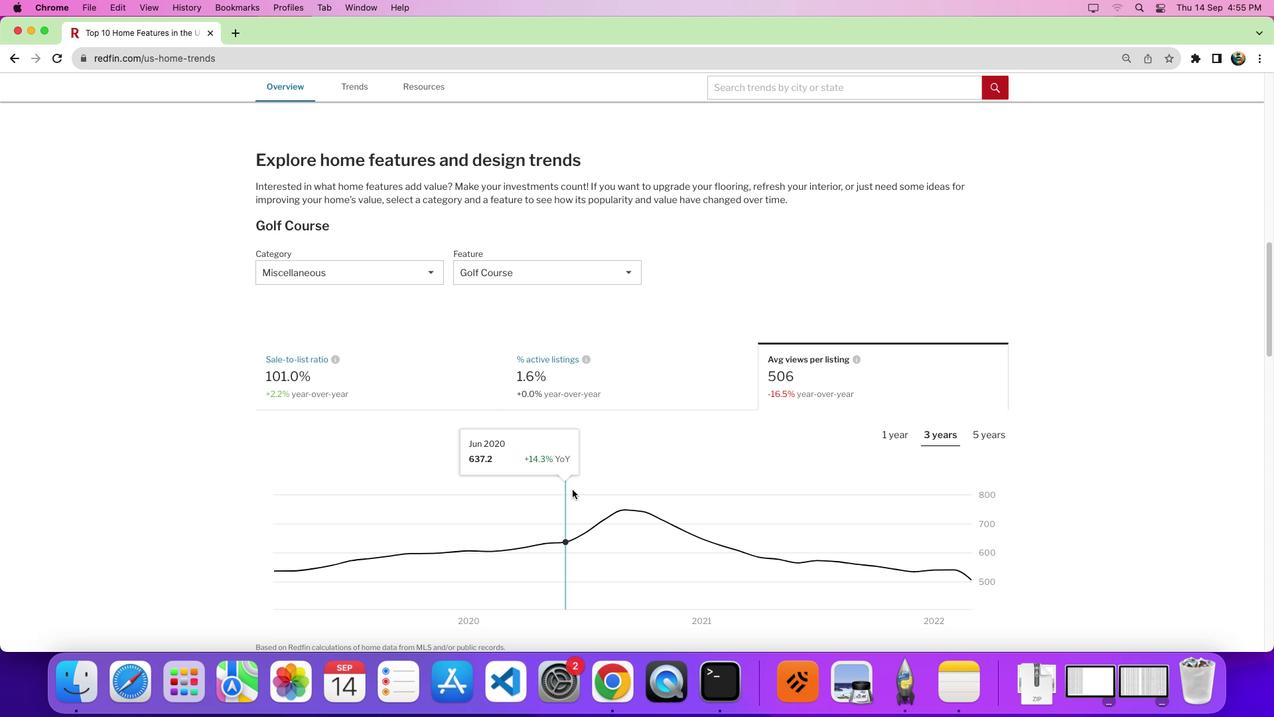 
